 Task: Look for products in the category "Minerals" from Nuun only.
Action: Mouse pressed left at (24, 74)
Screenshot: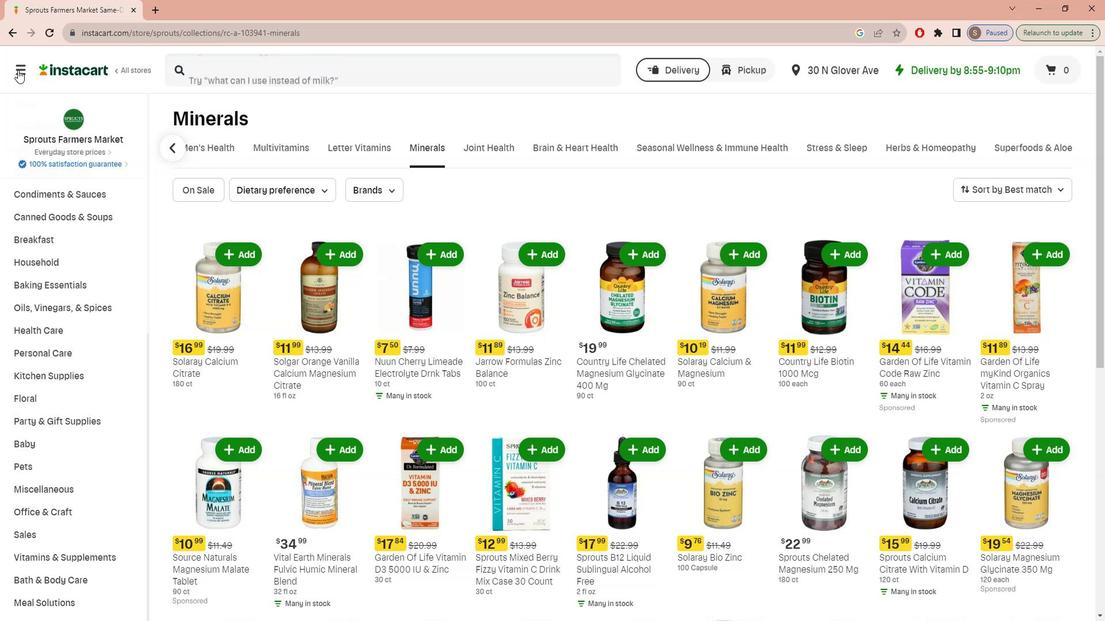 
Action: Mouse moved to (27, 150)
Screenshot: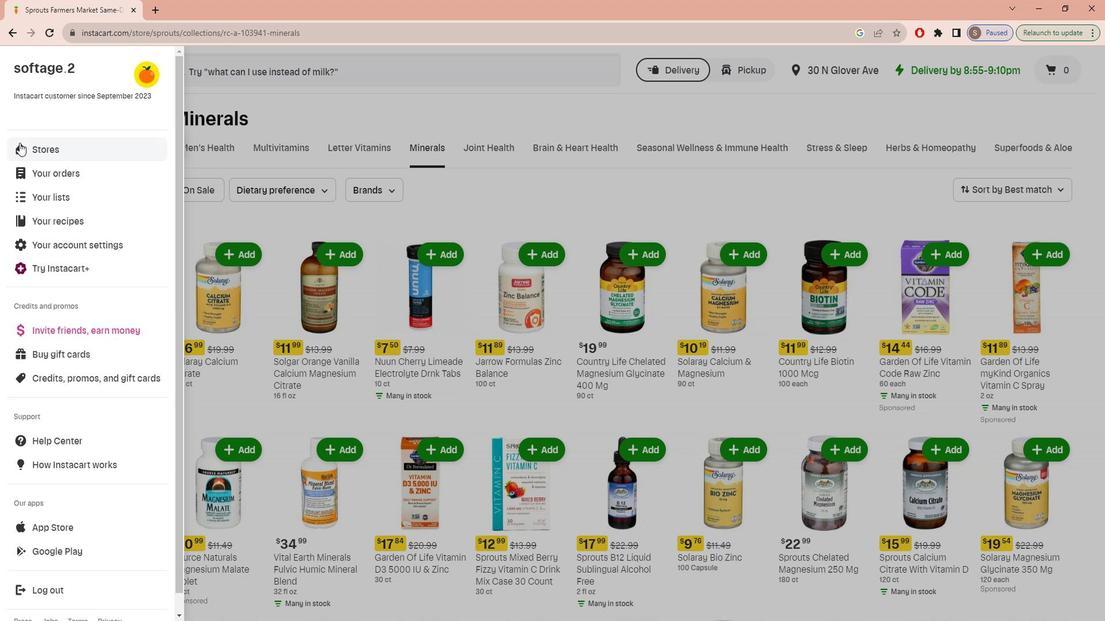 
Action: Mouse pressed left at (27, 150)
Screenshot: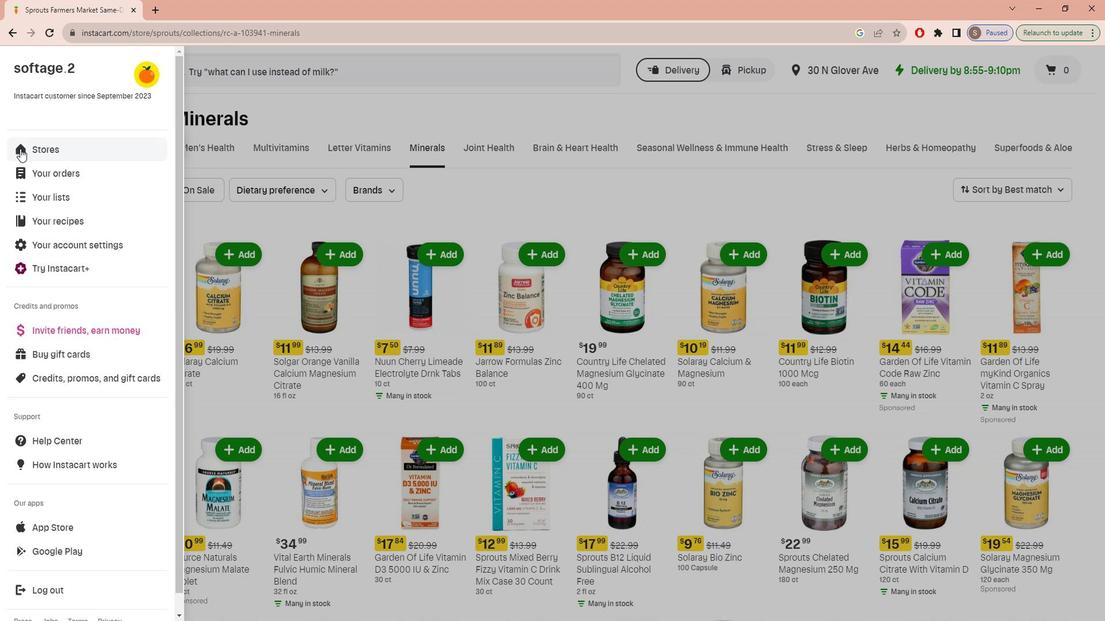 
Action: Mouse moved to (266, 121)
Screenshot: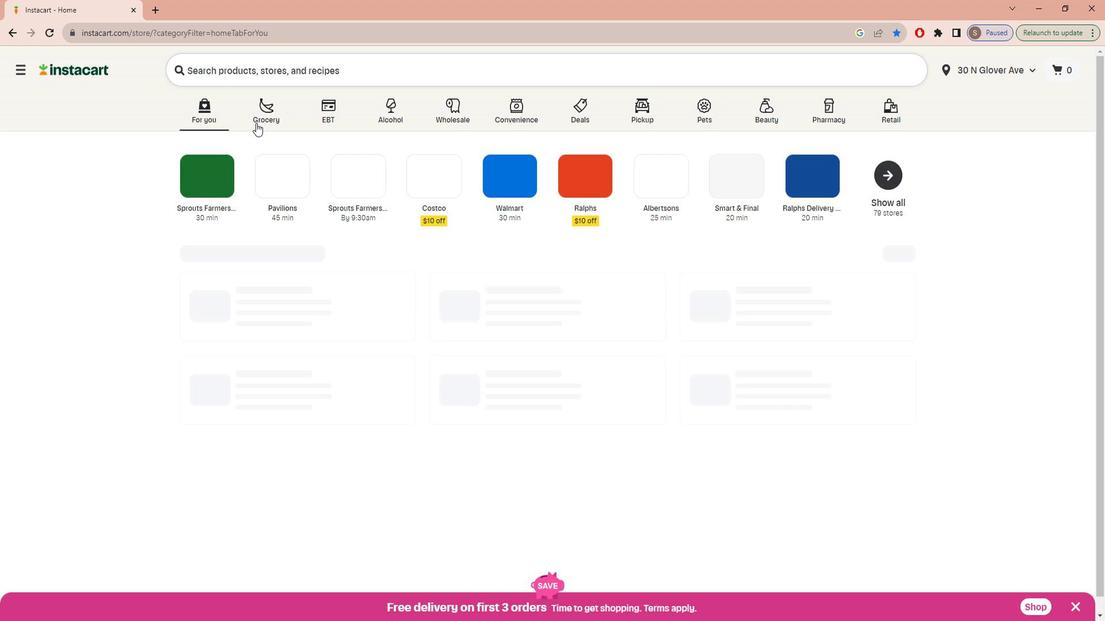 
Action: Mouse pressed left at (266, 121)
Screenshot: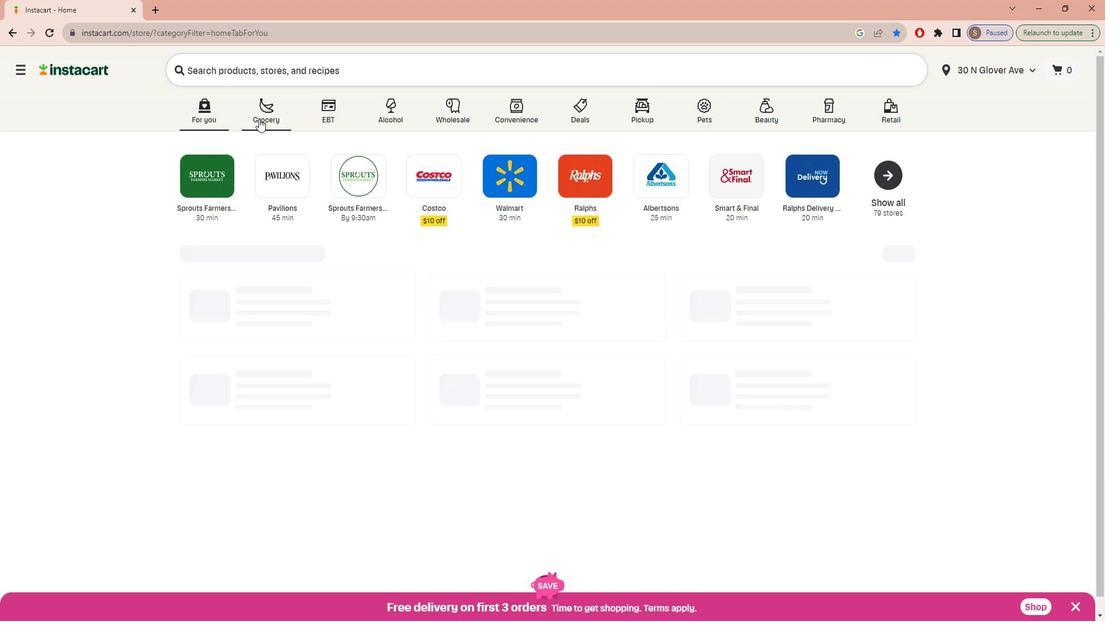 
Action: Mouse moved to (266, 333)
Screenshot: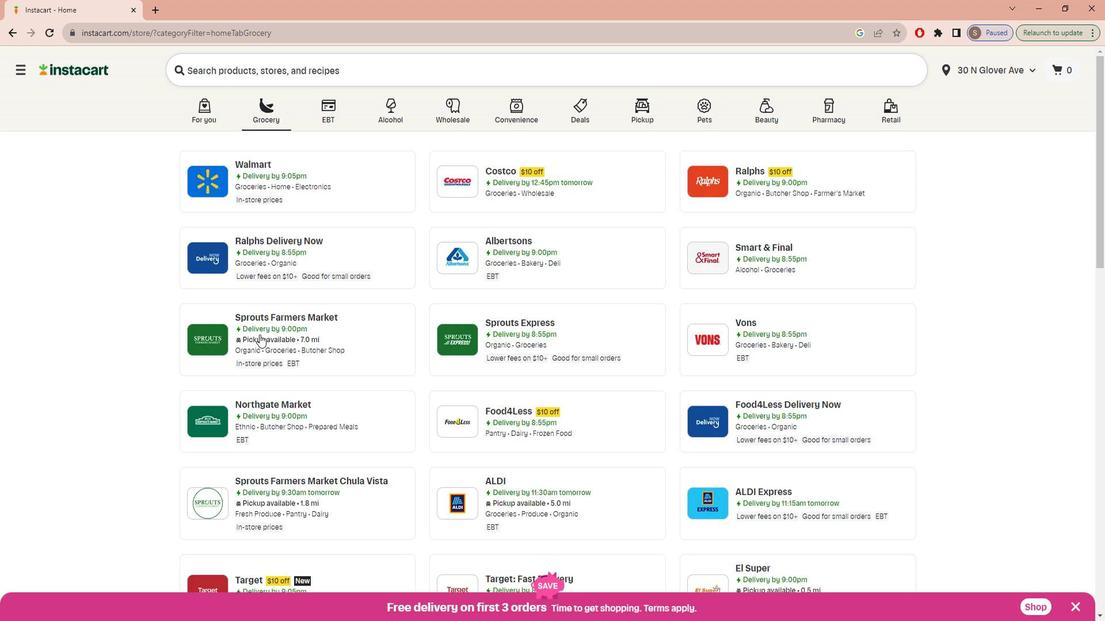 
Action: Mouse pressed left at (266, 333)
Screenshot: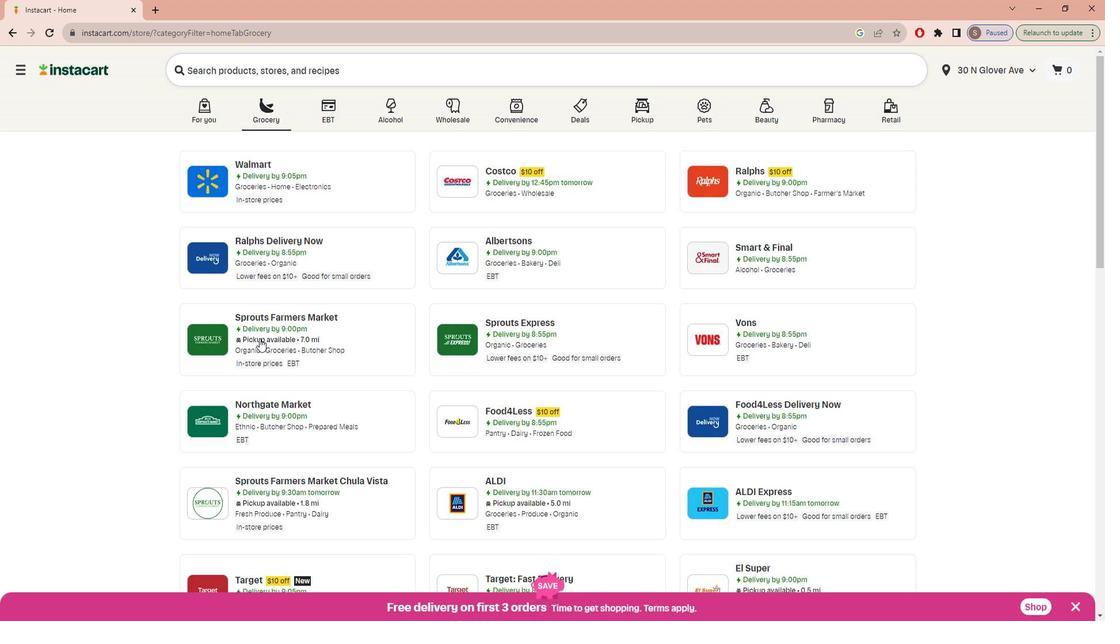 
Action: Mouse moved to (99, 461)
Screenshot: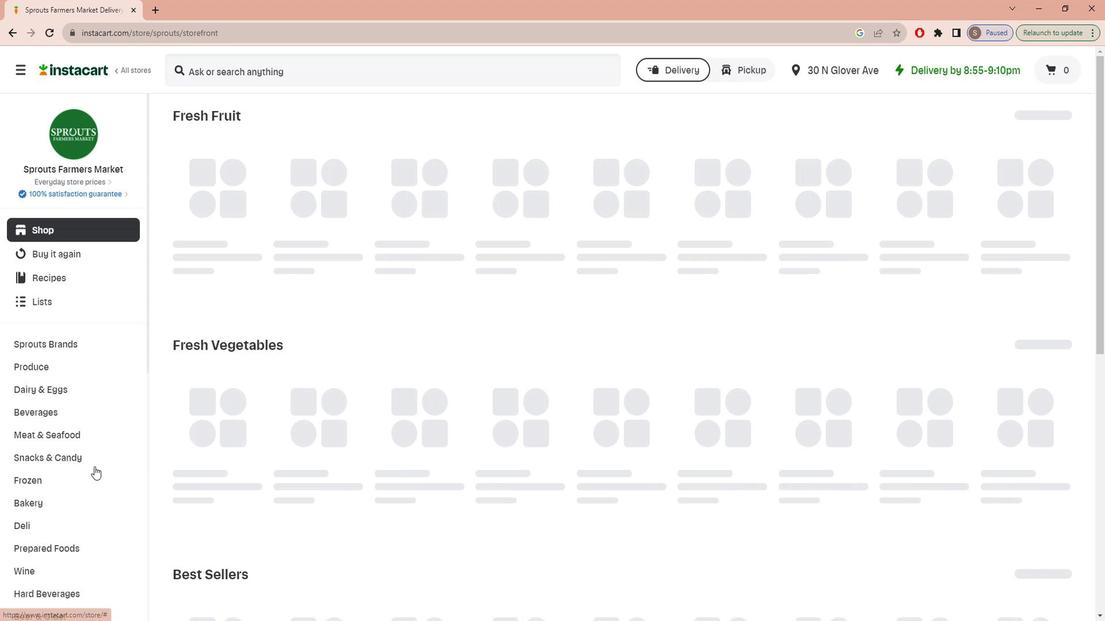 
Action: Mouse scrolled (99, 461) with delta (0, 0)
Screenshot: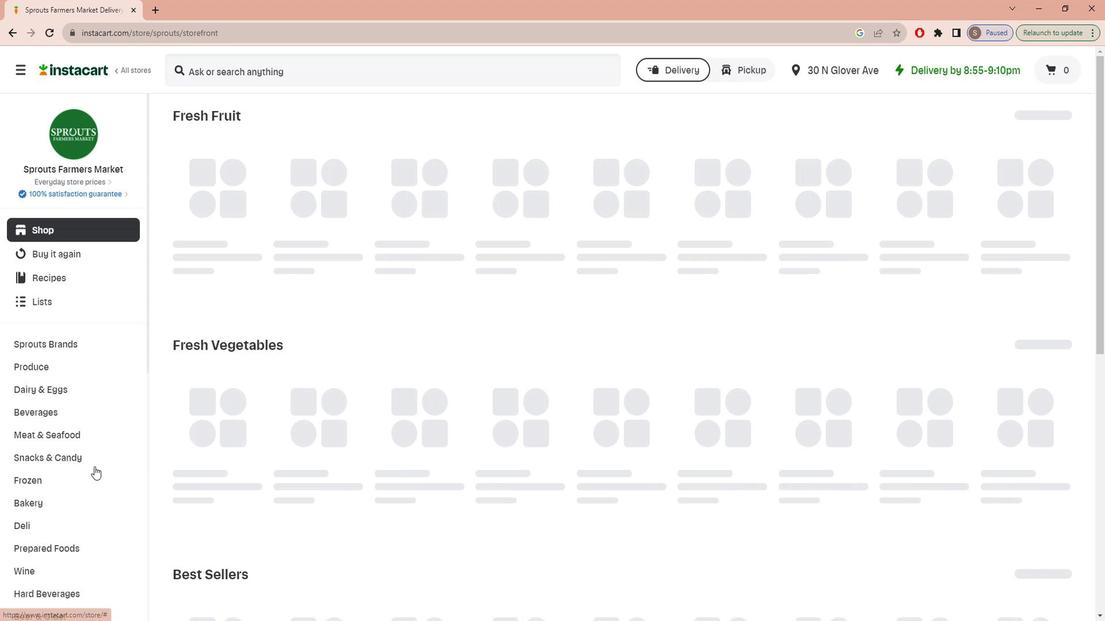
Action: Mouse moved to (97, 462)
Screenshot: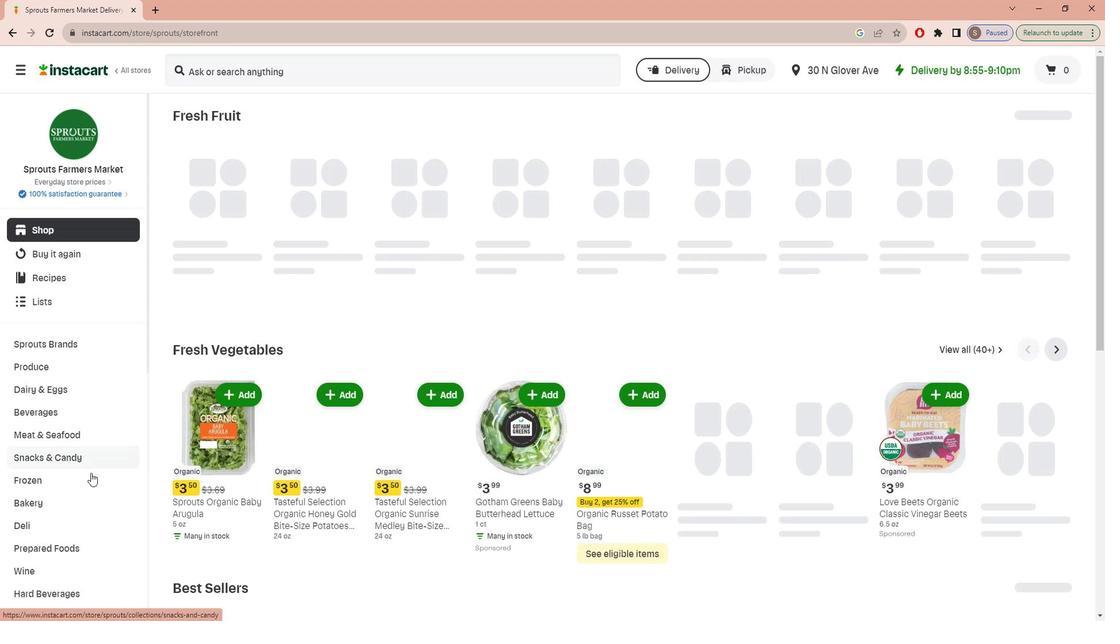 
Action: Mouse scrolled (97, 462) with delta (0, 0)
Screenshot: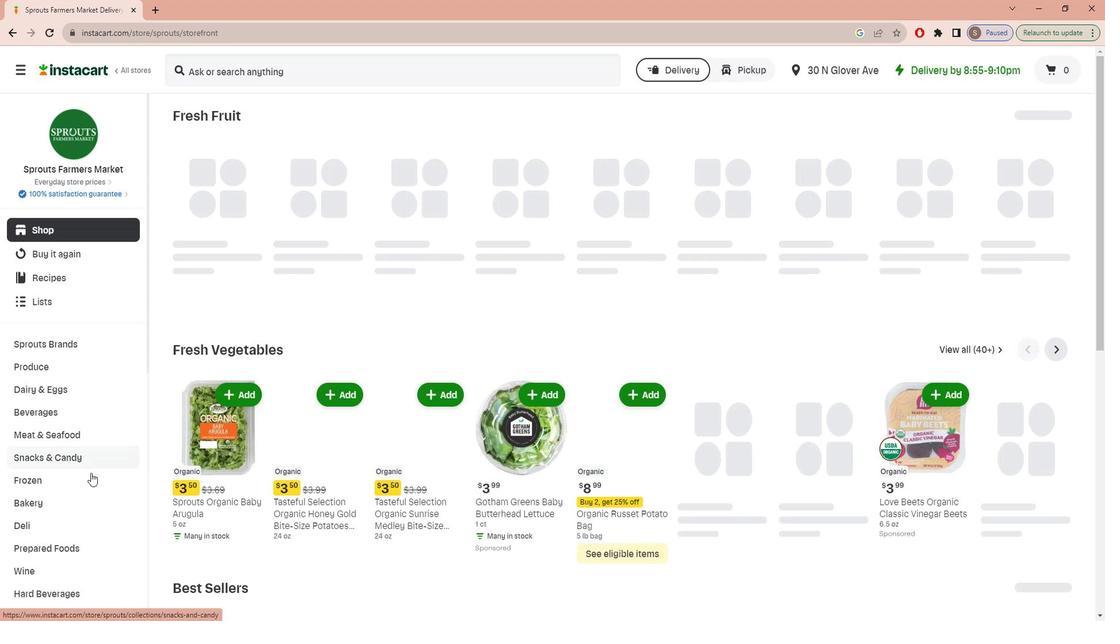 
Action: Mouse moved to (96, 464)
Screenshot: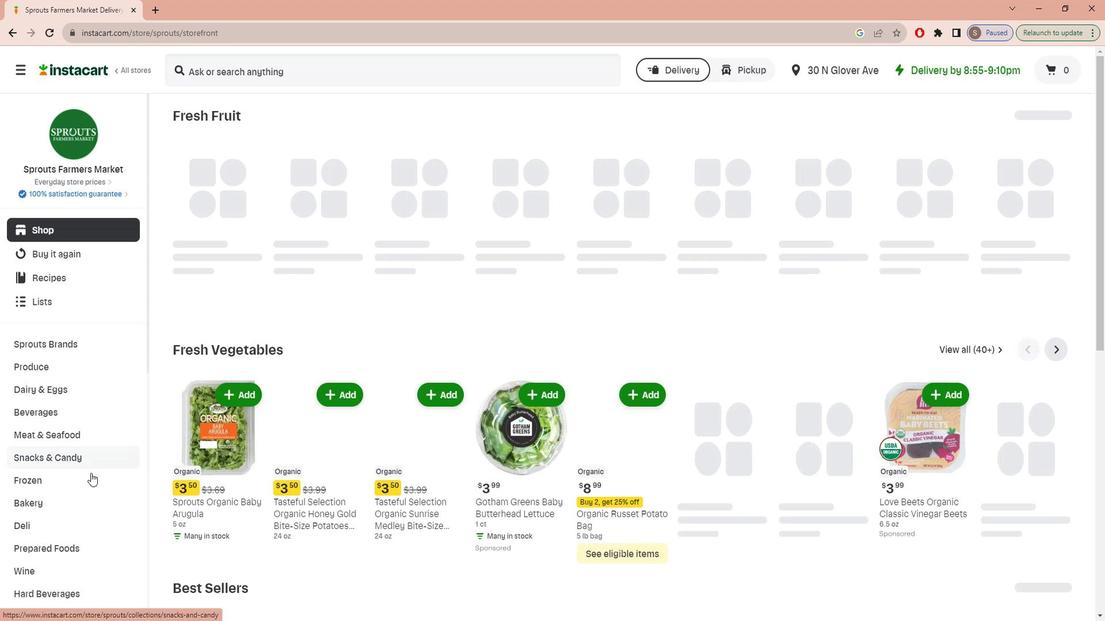 
Action: Mouse scrolled (96, 464) with delta (0, 0)
Screenshot: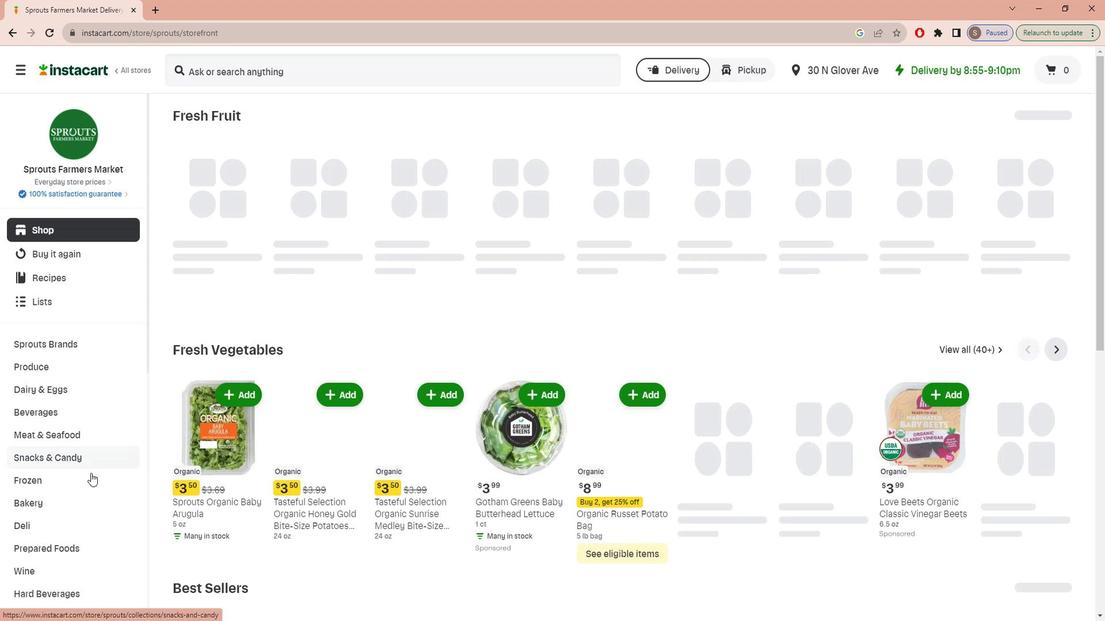 
Action: Mouse moved to (95, 465)
Screenshot: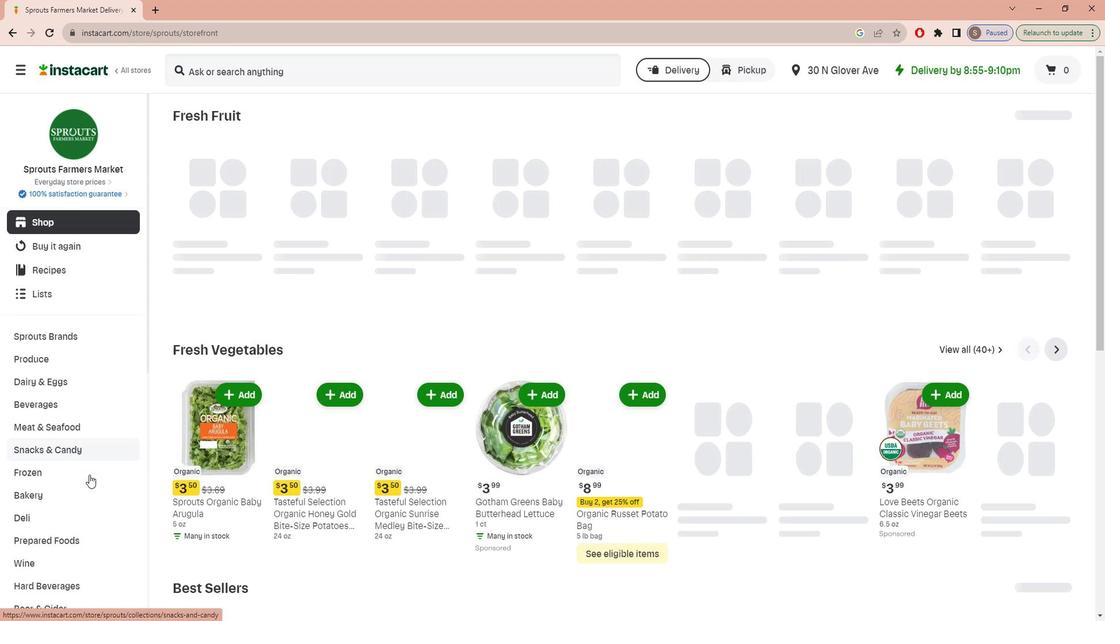 
Action: Mouse scrolled (95, 465) with delta (0, 0)
Screenshot: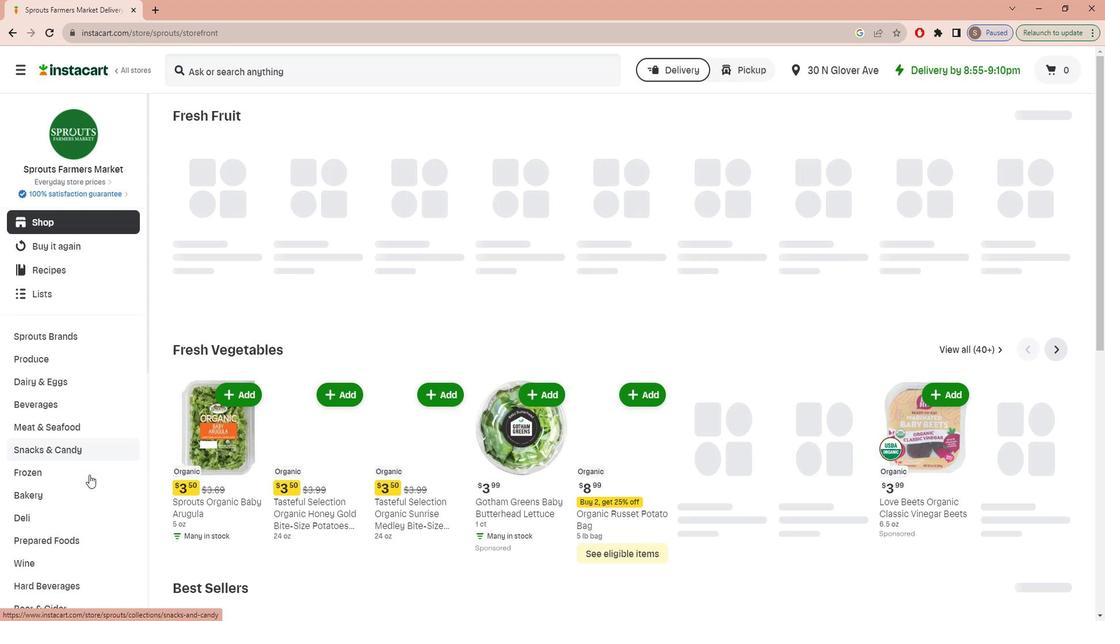 
Action: Mouse moved to (88, 488)
Screenshot: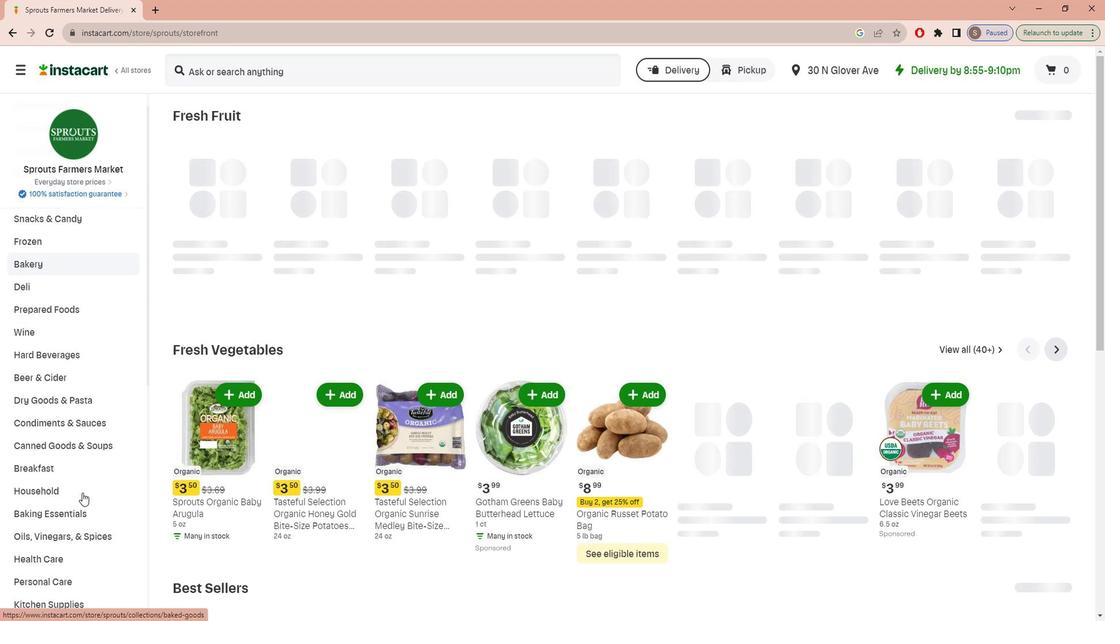 
Action: Mouse scrolled (88, 487) with delta (0, 0)
Screenshot: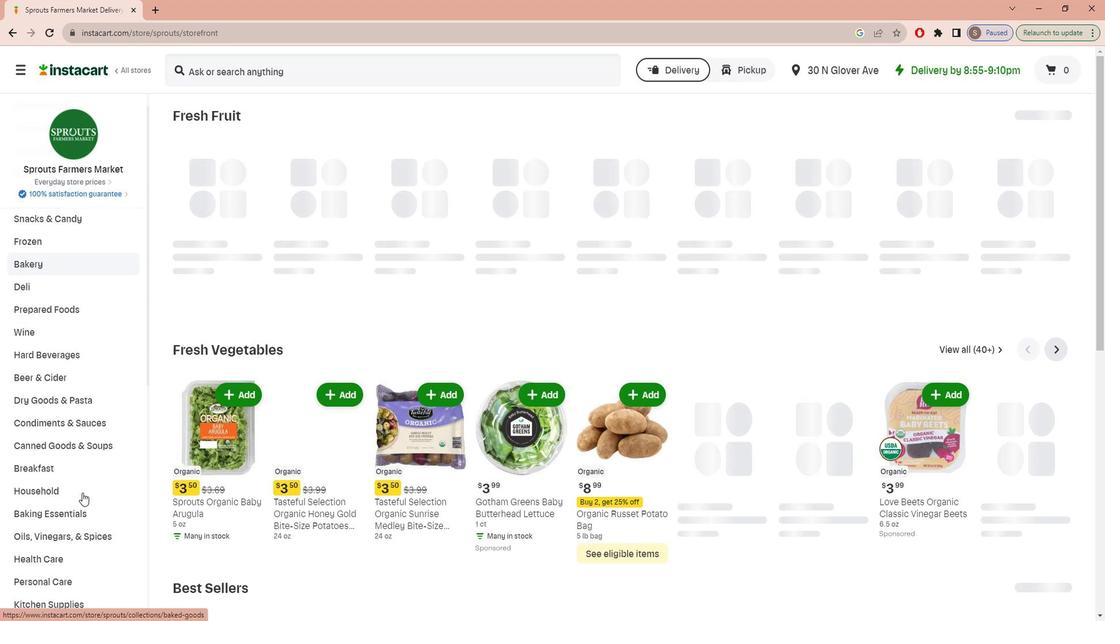 
Action: Mouse moved to (88, 488)
Screenshot: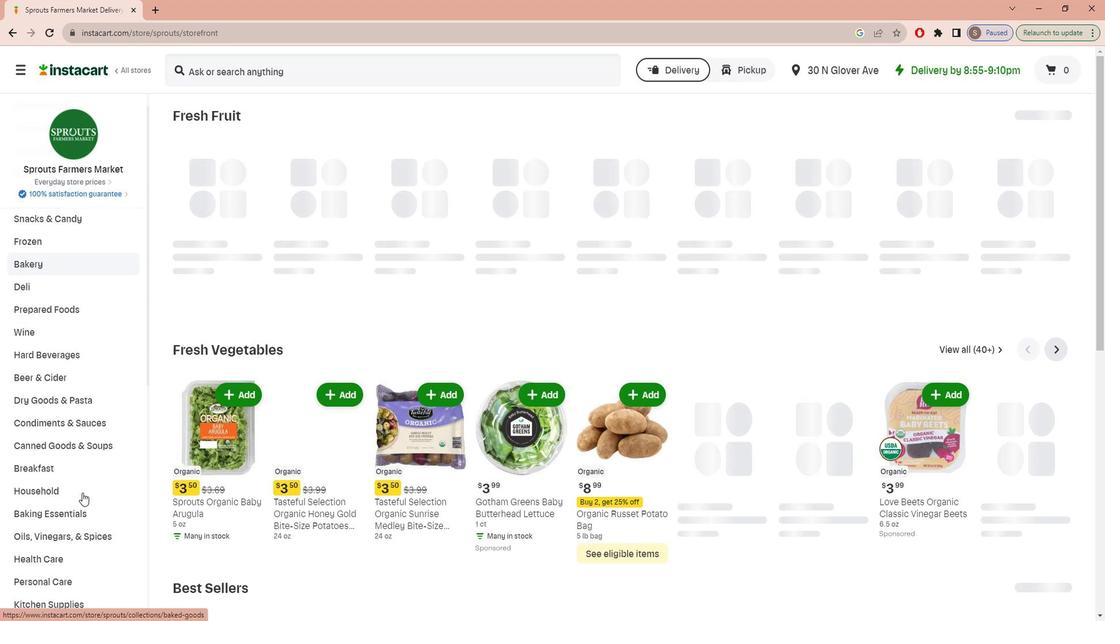 
Action: Mouse scrolled (88, 488) with delta (0, 0)
Screenshot: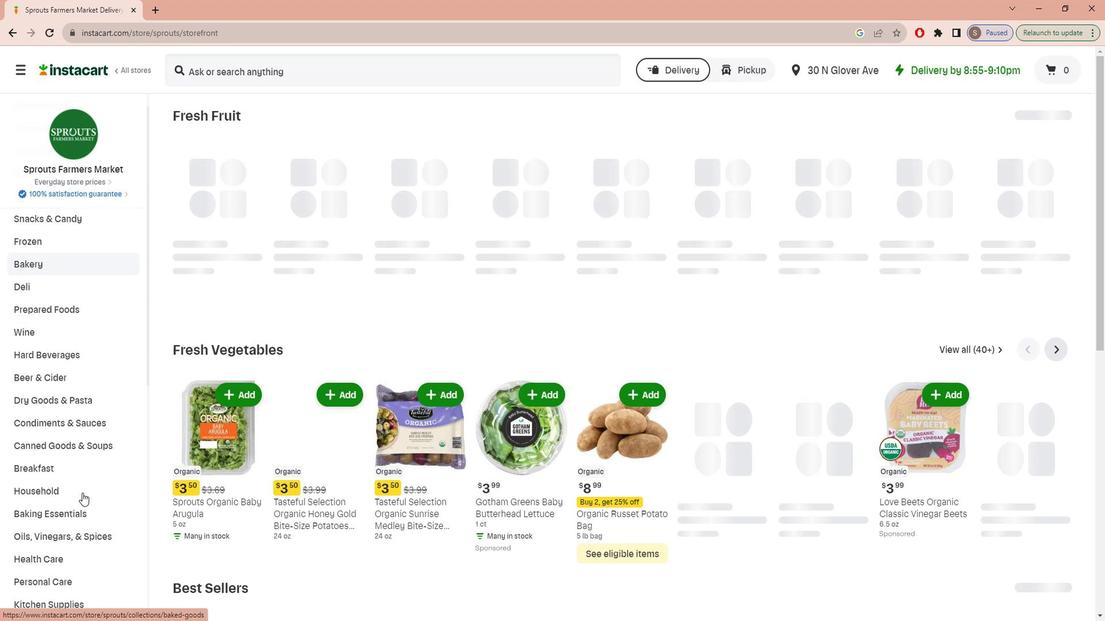 
Action: Mouse scrolled (88, 488) with delta (0, 0)
Screenshot: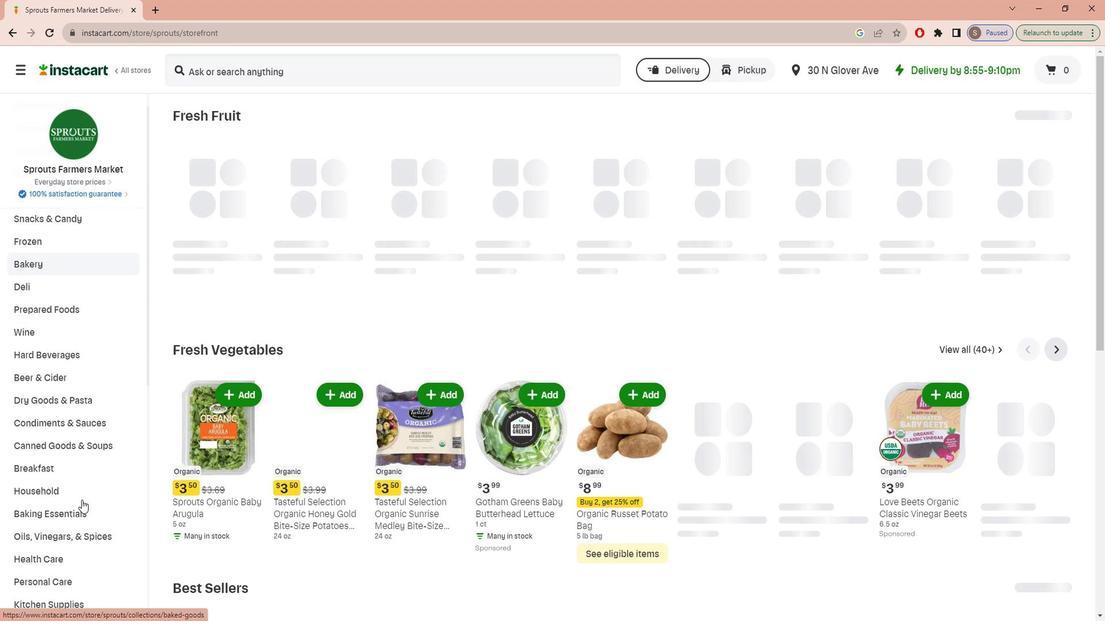 
Action: Mouse moved to (76, 526)
Screenshot: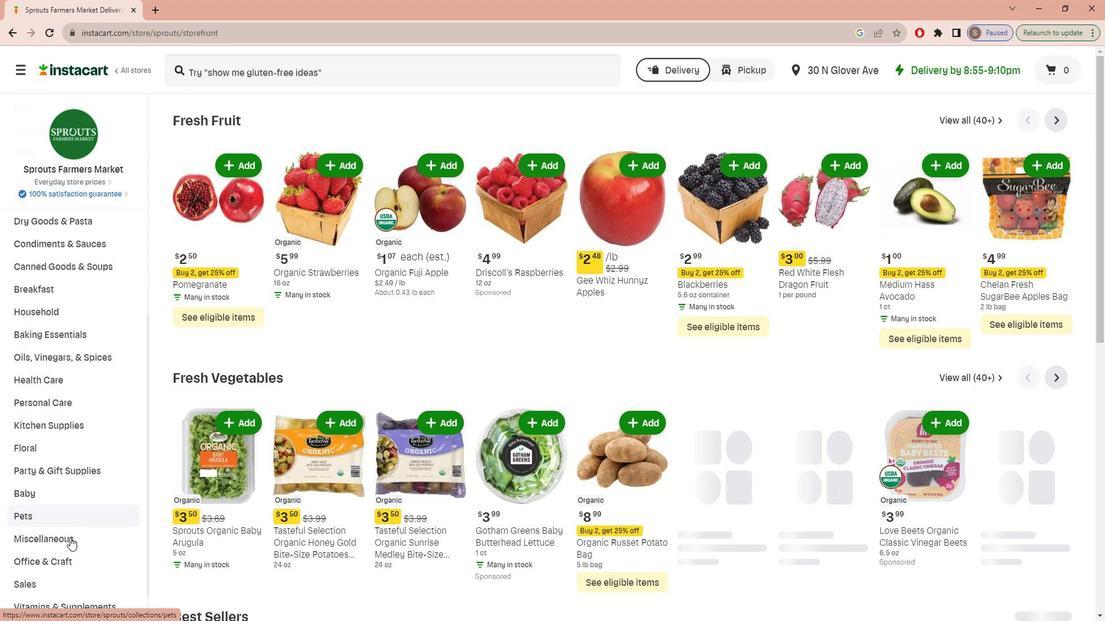 
Action: Mouse scrolled (76, 526) with delta (0, 0)
Screenshot: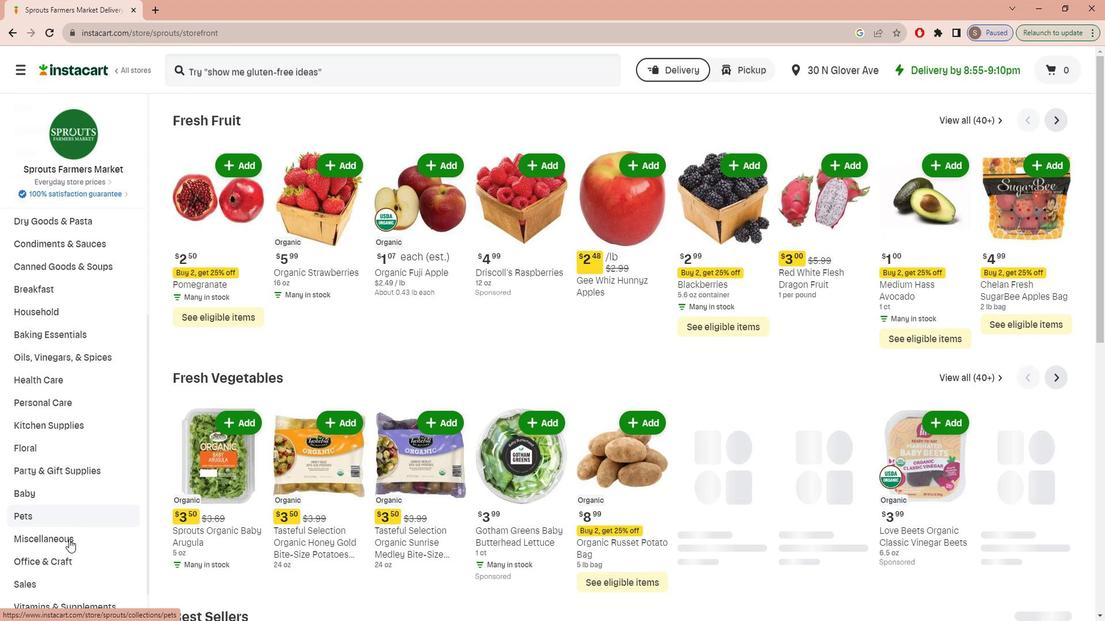 
Action: Mouse scrolled (76, 526) with delta (0, 0)
Screenshot: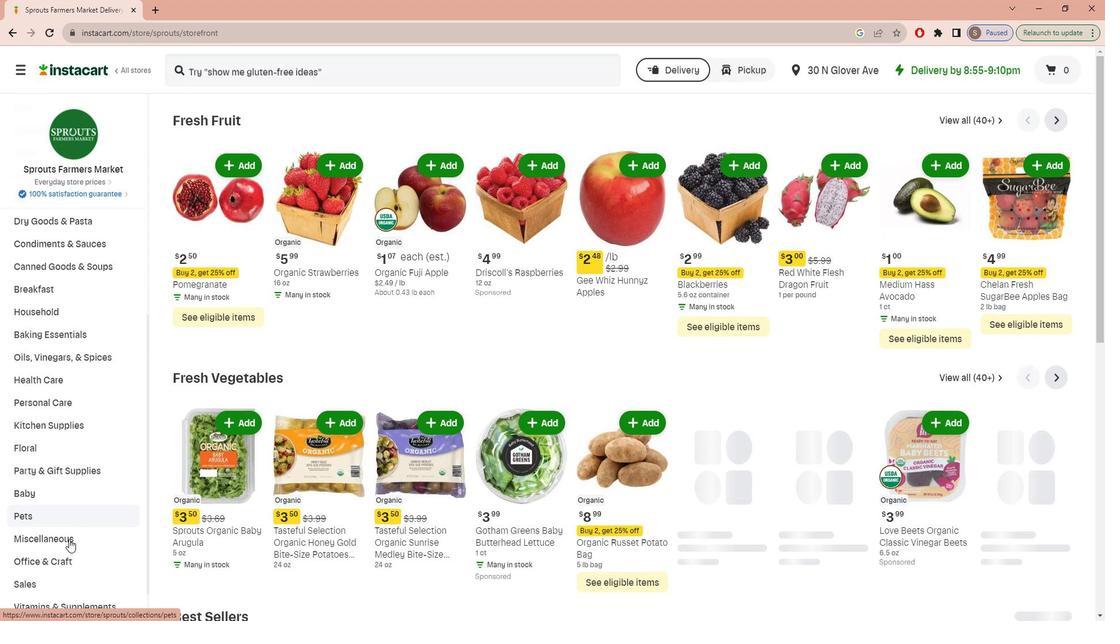 
Action: Mouse moved to (80, 540)
Screenshot: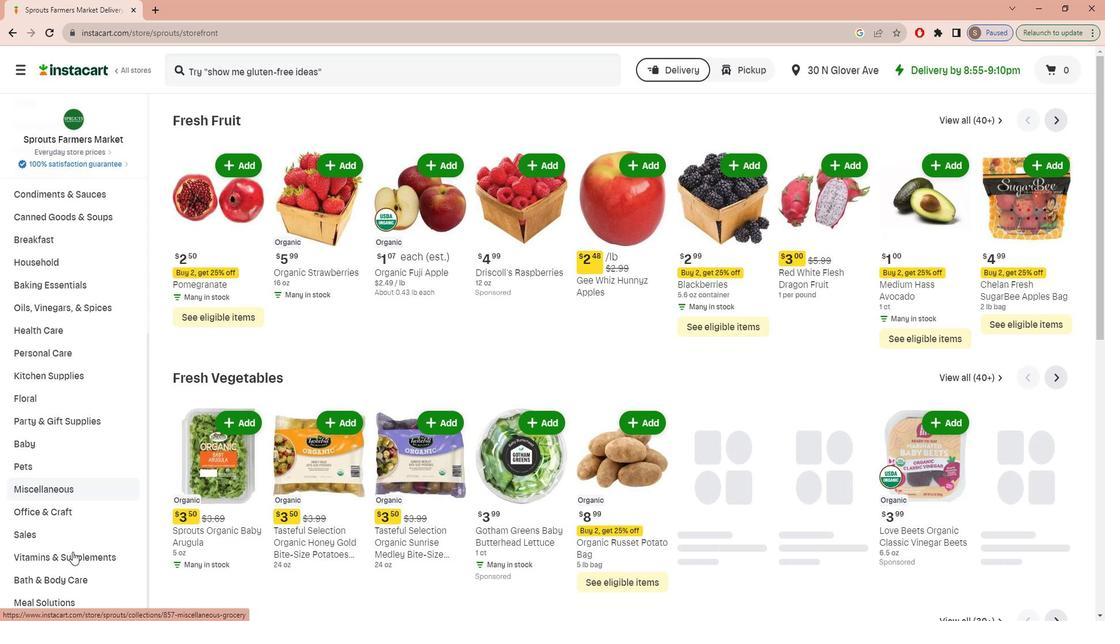 
Action: Mouse pressed left at (80, 540)
Screenshot: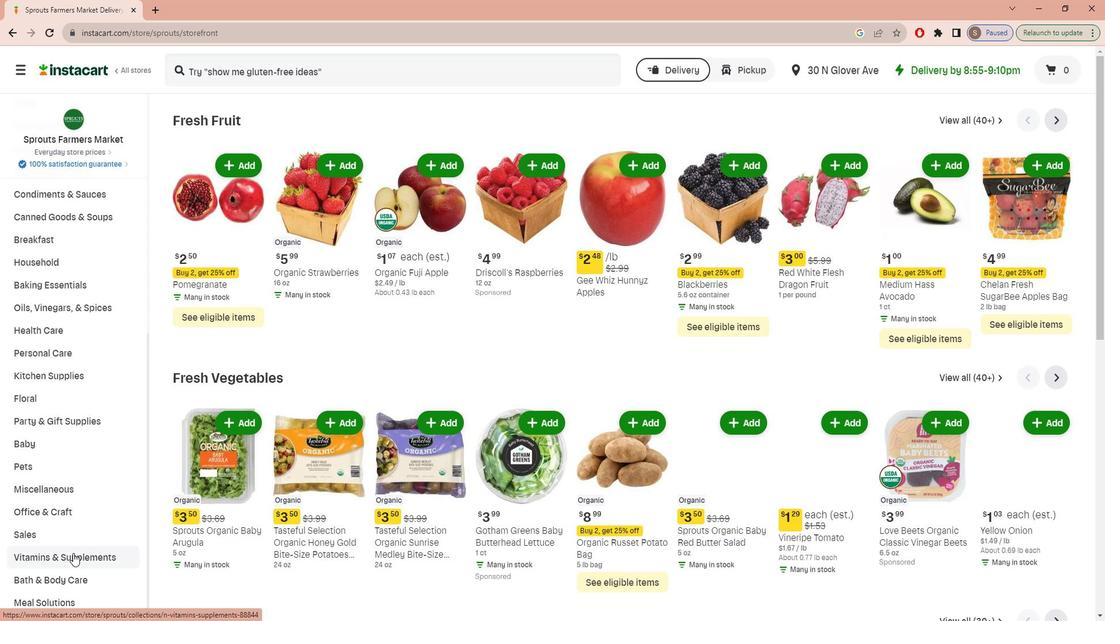 
Action: Mouse moved to (1082, 147)
Screenshot: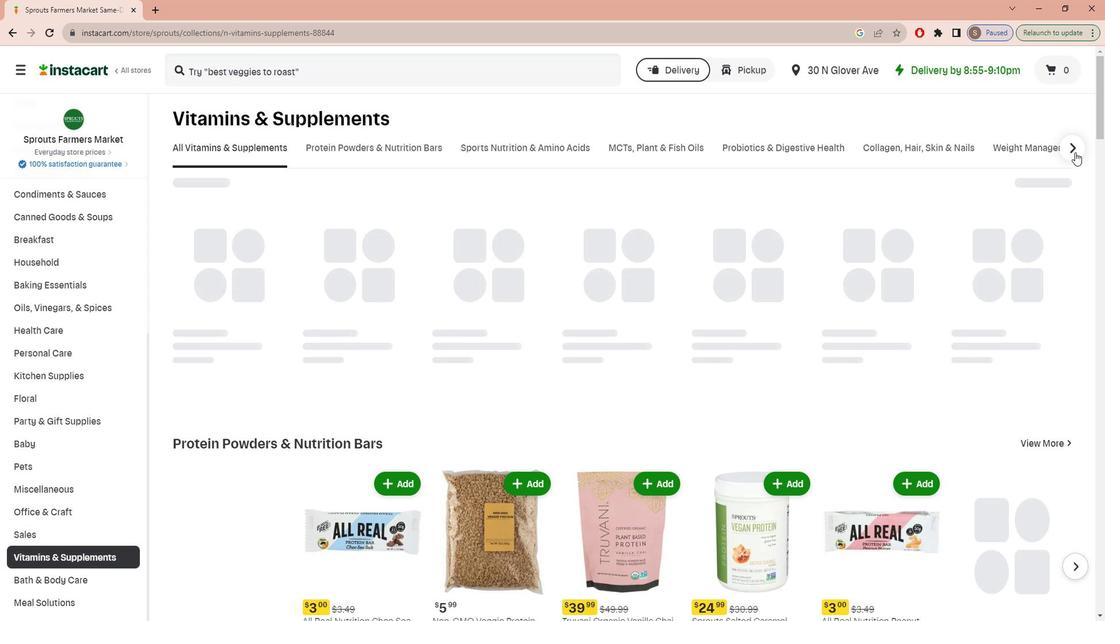
Action: Mouse pressed left at (1082, 147)
Screenshot: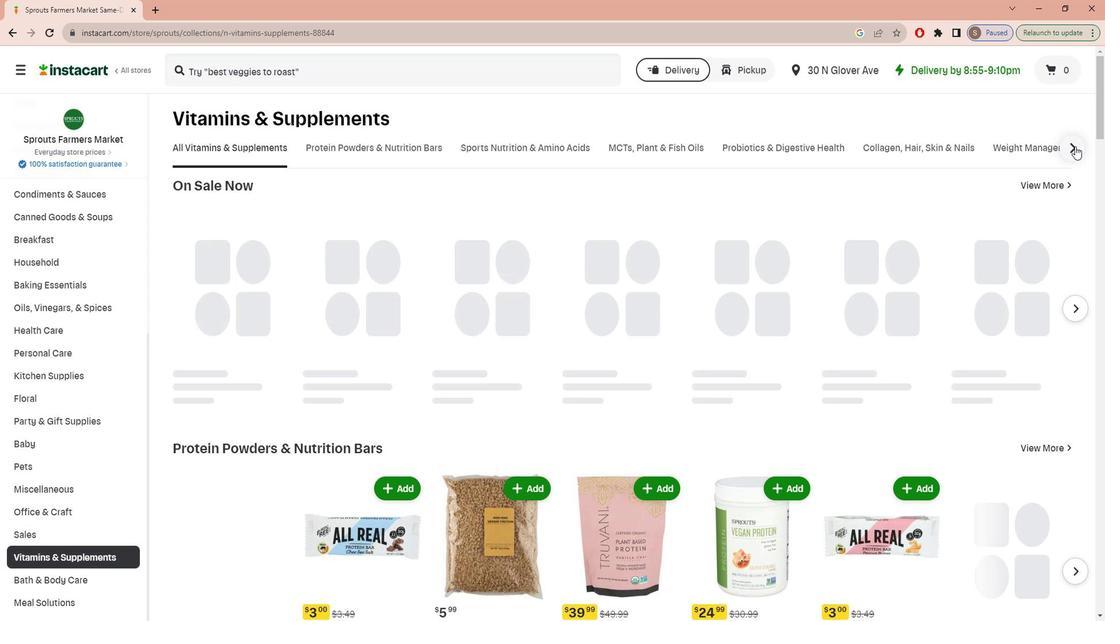 
Action: Mouse moved to (795, 145)
Screenshot: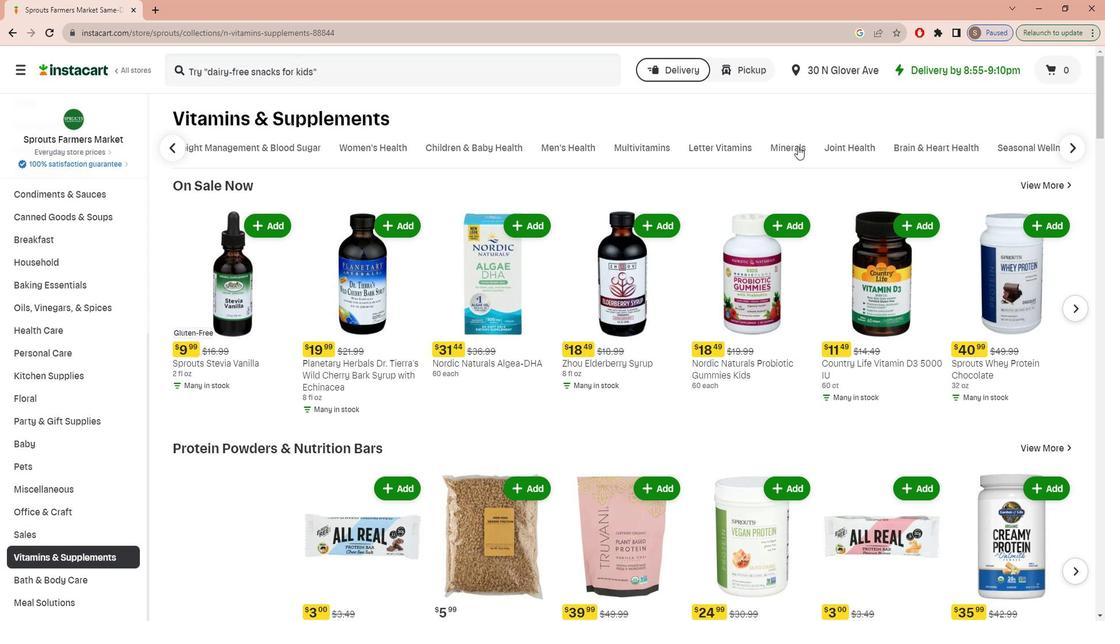 
Action: Mouse pressed left at (795, 145)
Screenshot: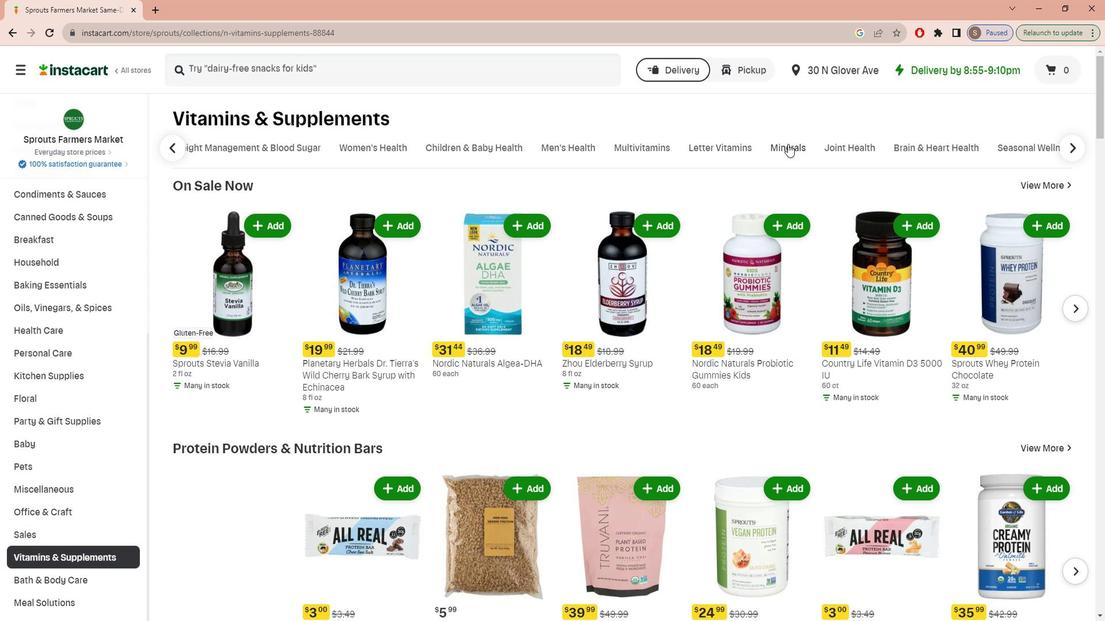 
Action: Mouse moved to (374, 191)
Screenshot: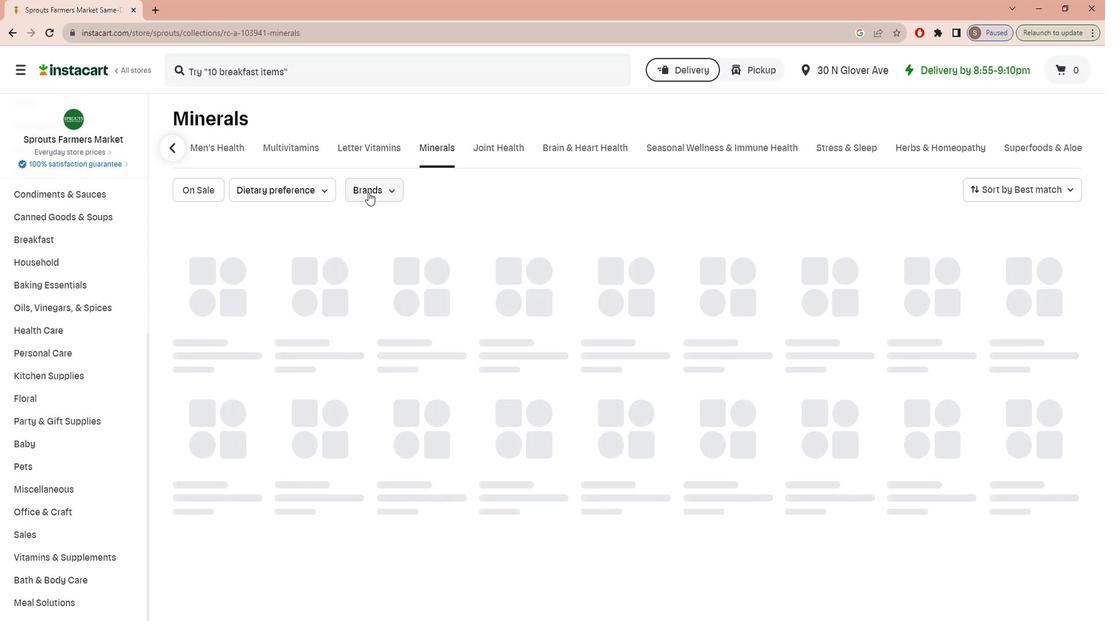 
Action: Mouse pressed left at (374, 191)
Screenshot: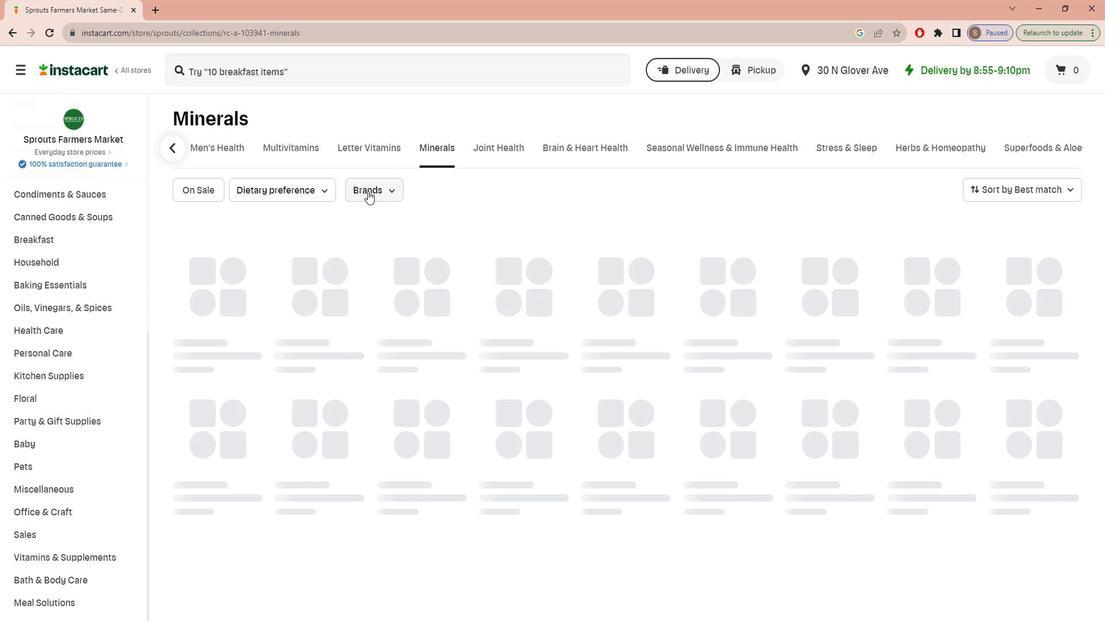 
Action: Mouse moved to (386, 282)
Screenshot: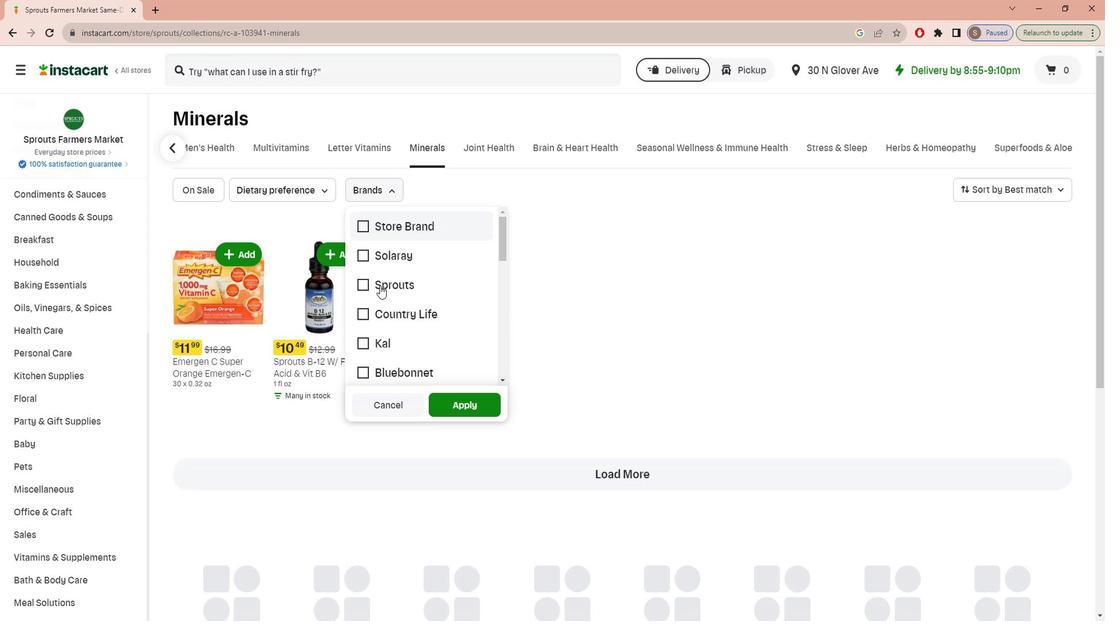 
Action: Mouse scrolled (386, 282) with delta (0, 0)
Screenshot: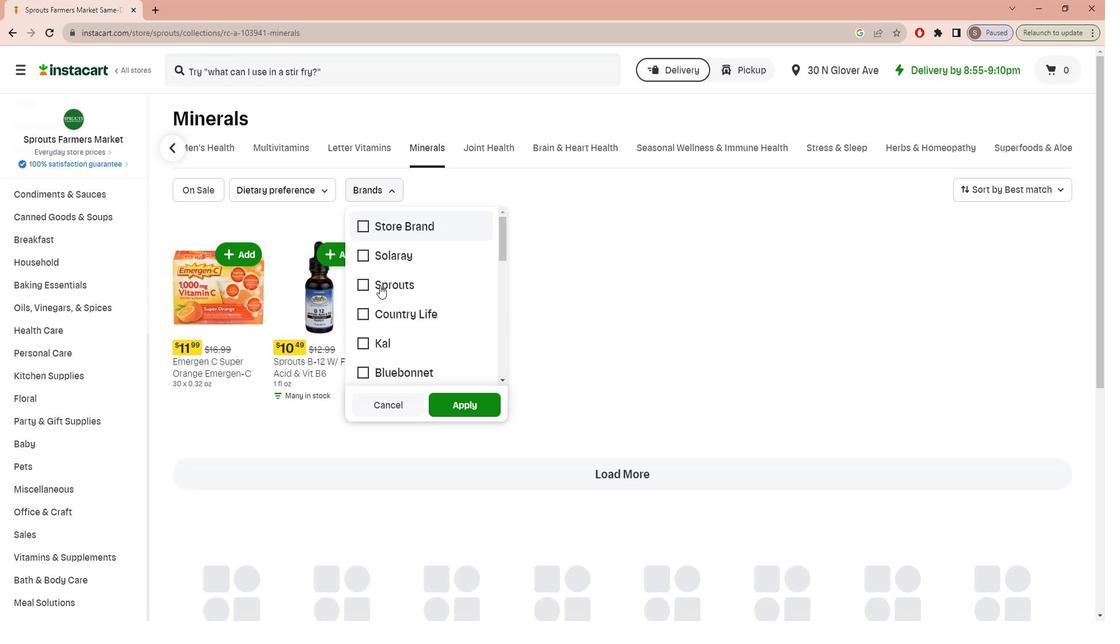 
Action: Mouse moved to (386, 283)
Screenshot: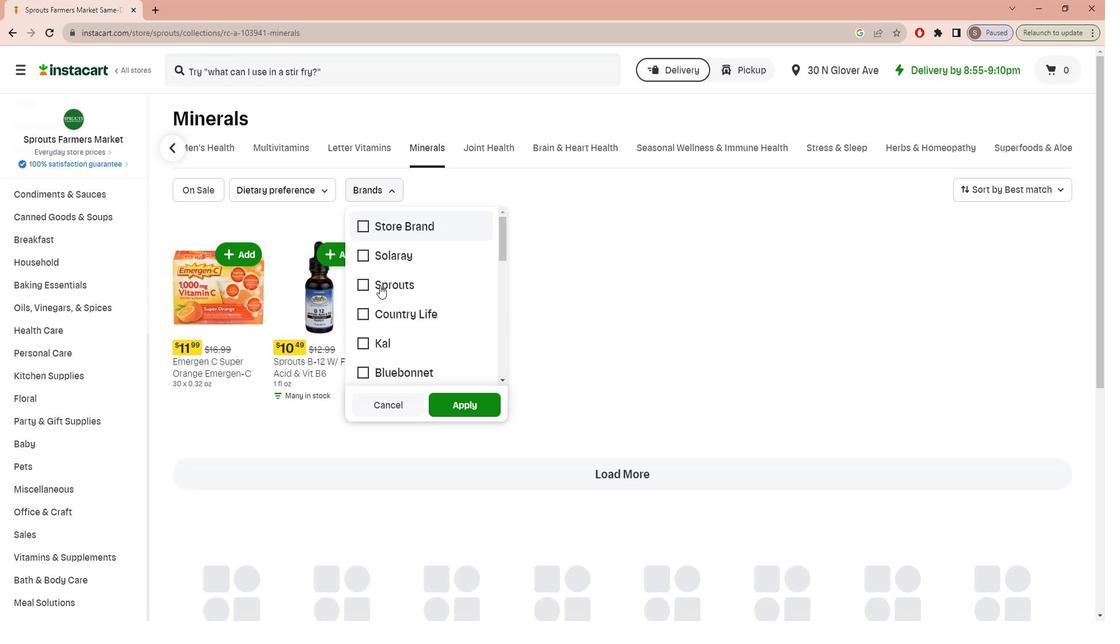 
Action: Mouse scrolled (386, 283) with delta (0, 0)
Screenshot: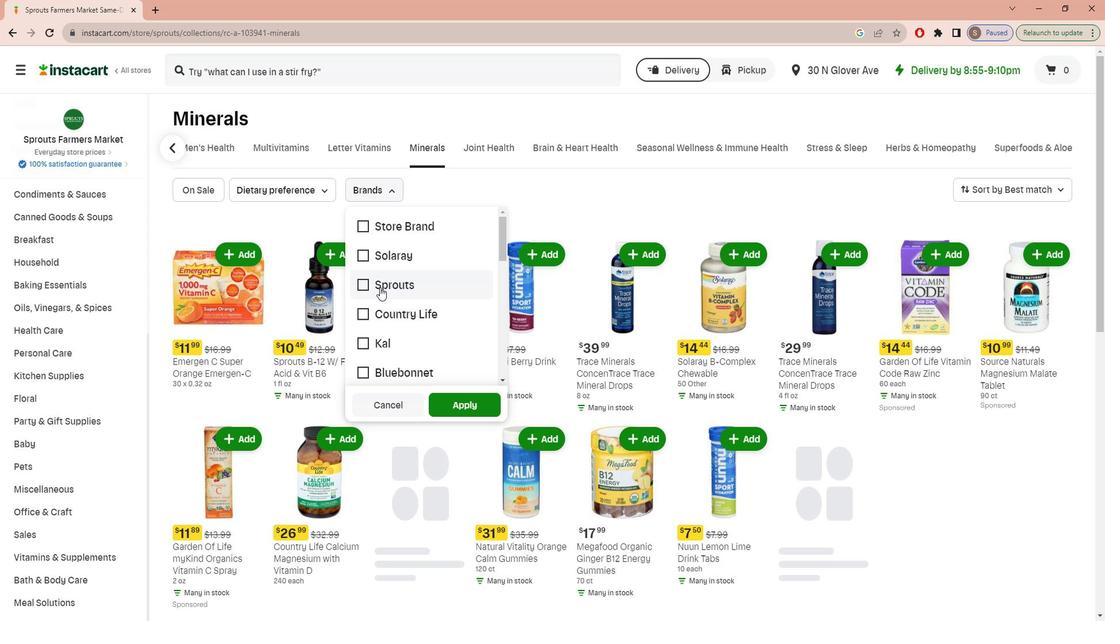 
Action: Mouse moved to (388, 285)
Screenshot: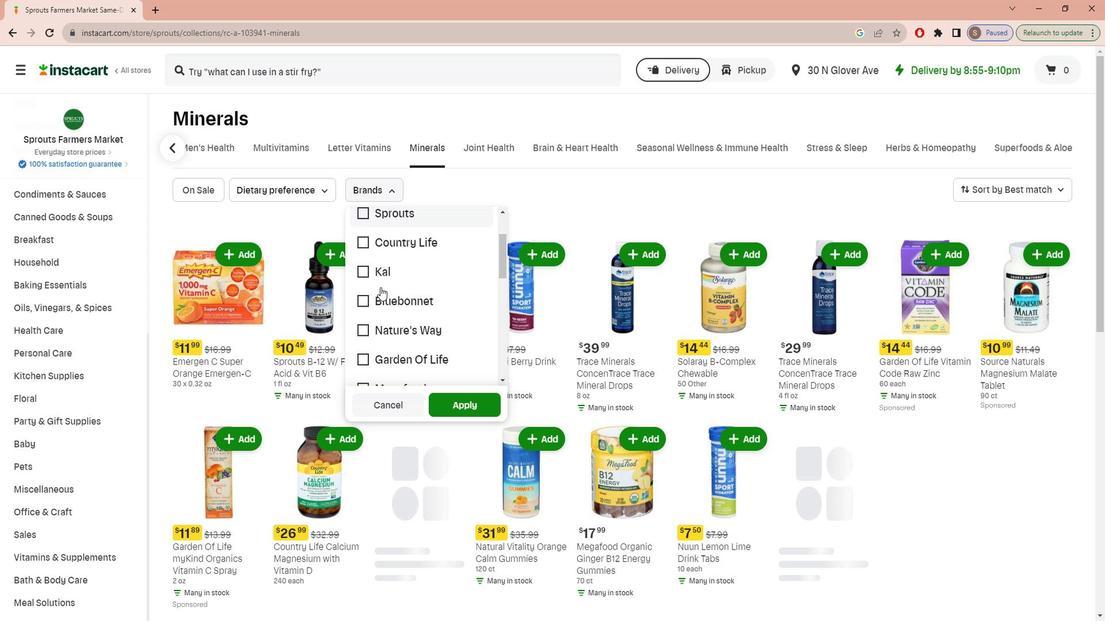 
Action: Mouse scrolled (388, 284) with delta (0, 0)
Screenshot: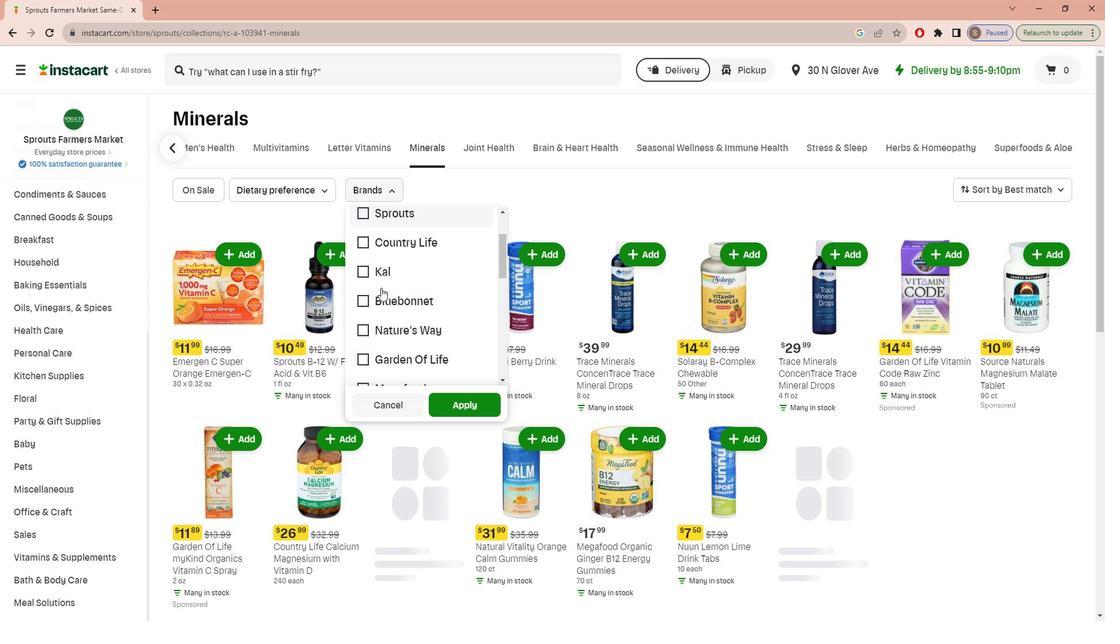 
Action: Mouse moved to (389, 285)
Screenshot: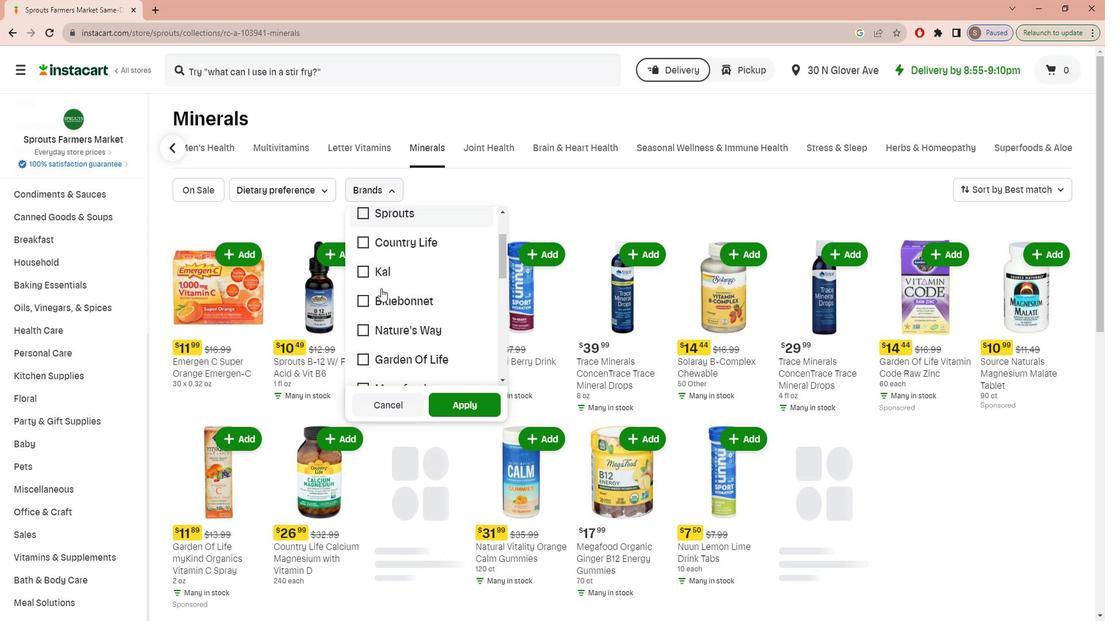 
Action: Mouse scrolled (389, 284) with delta (0, 0)
Screenshot: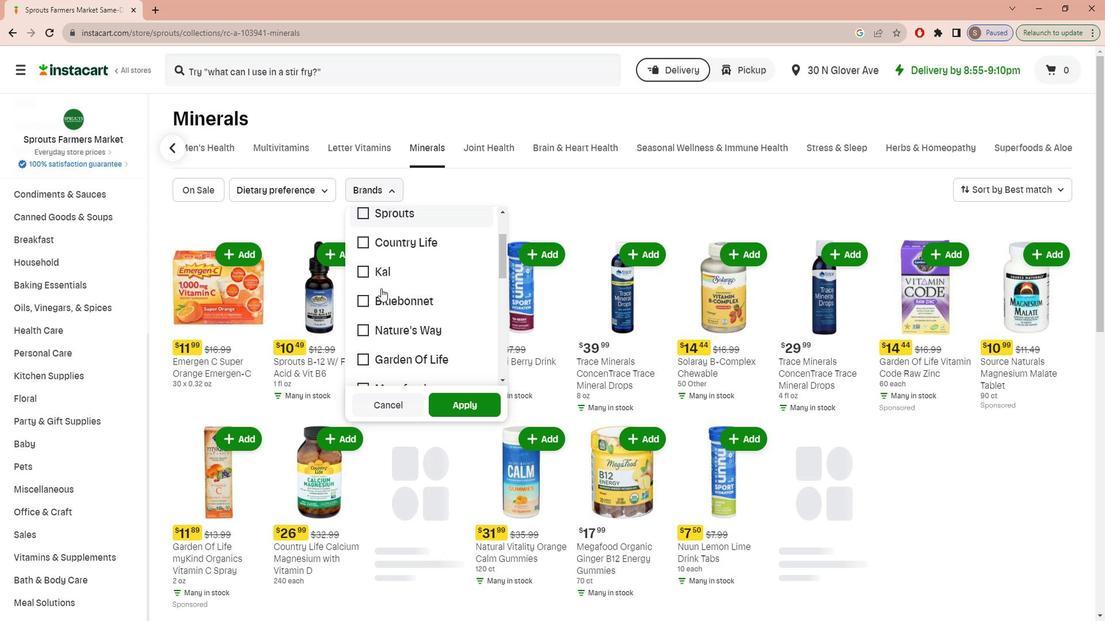 
Action: Mouse moved to (392, 286)
Screenshot: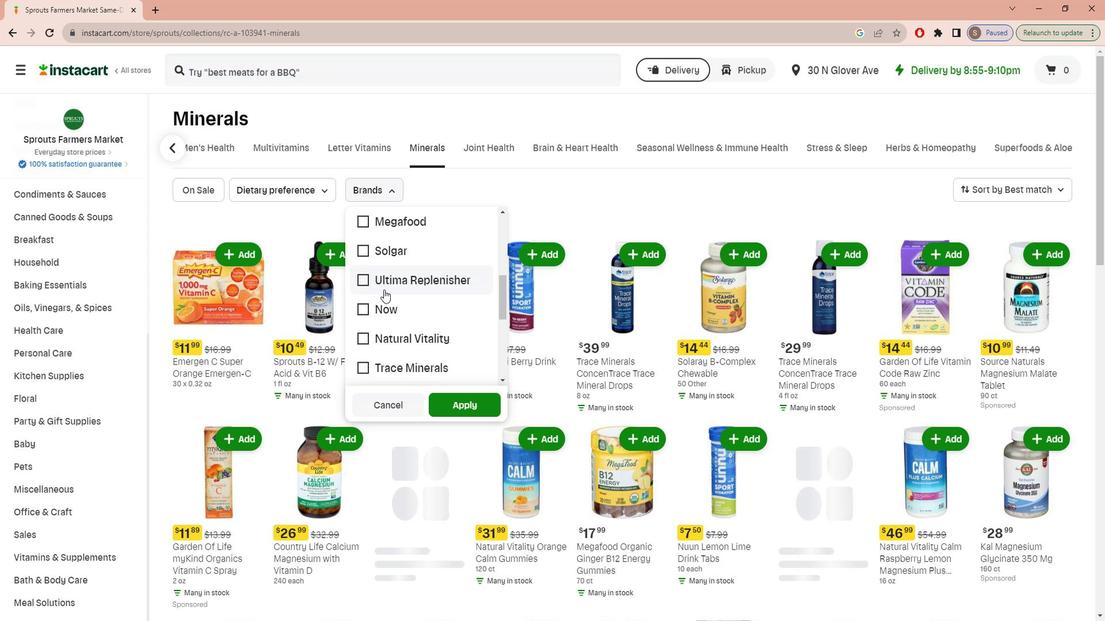 
Action: Mouse scrolled (392, 285) with delta (0, 0)
Screenshot: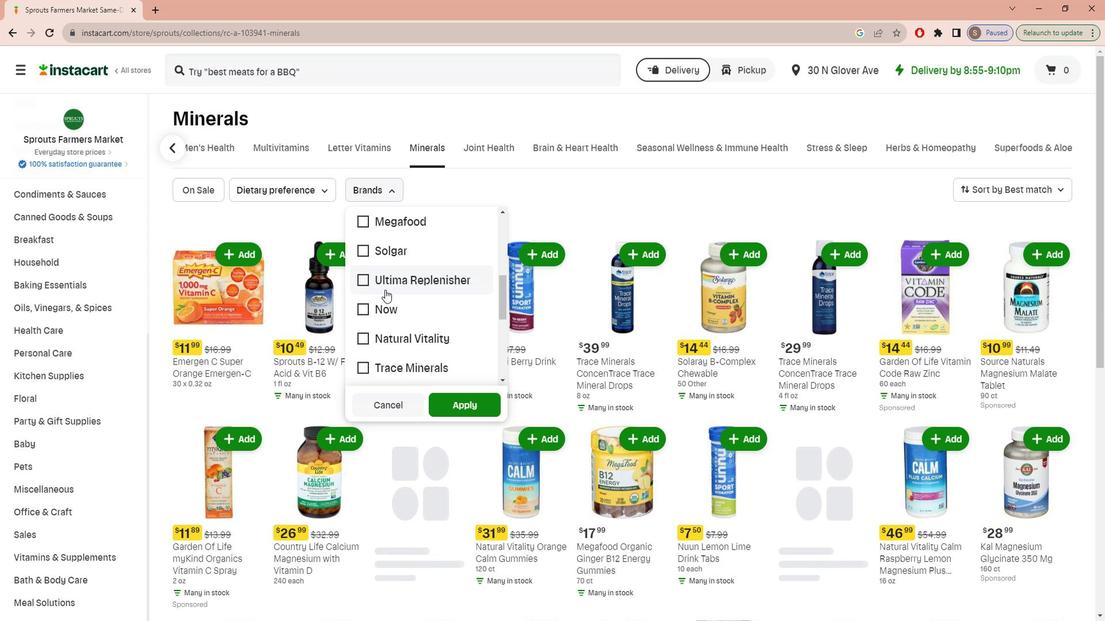 
Action: Mouse scrolled (392, 285) with delta (0, 0)
Screenshot: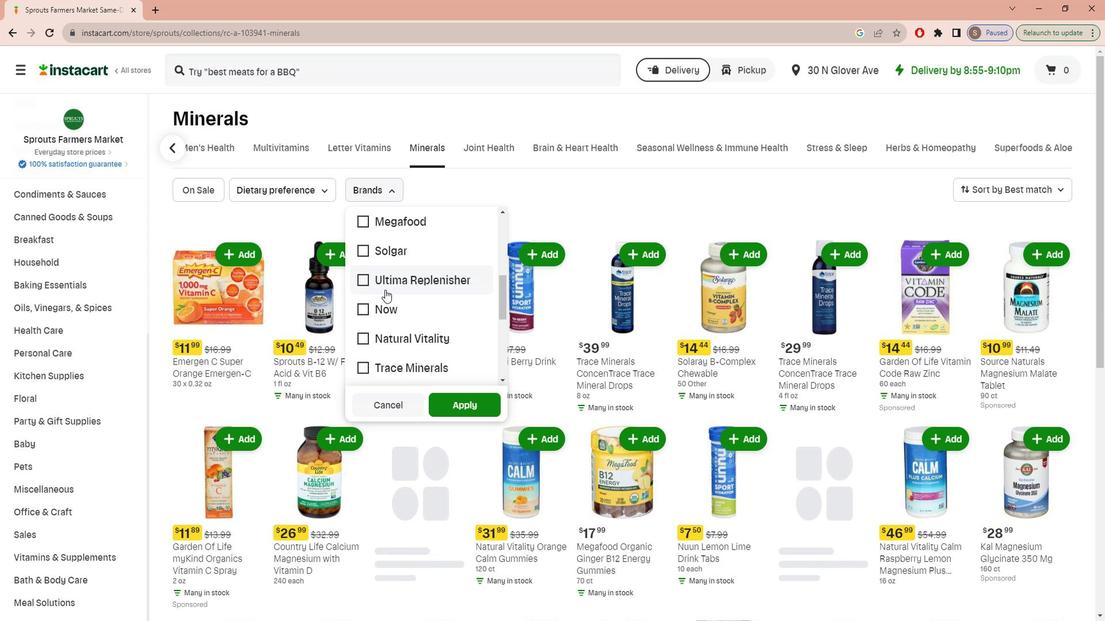 
Action: Mouse moved to (393, 286)
Screenshot: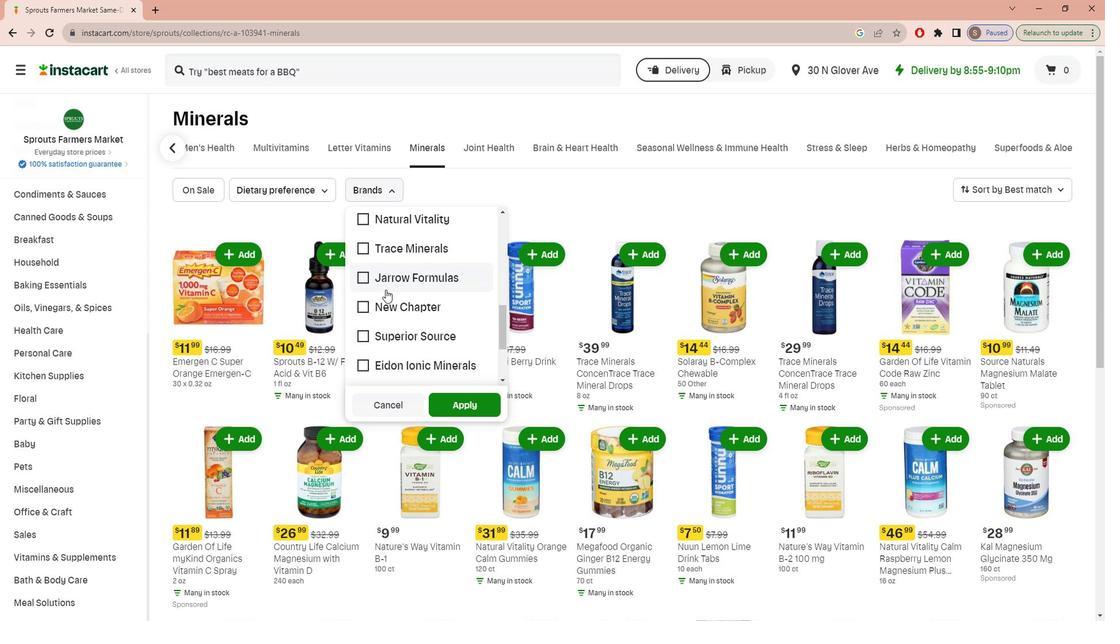 
Action: Mouse scrolled (393, 286) with delta (0, 0)
Screenshot: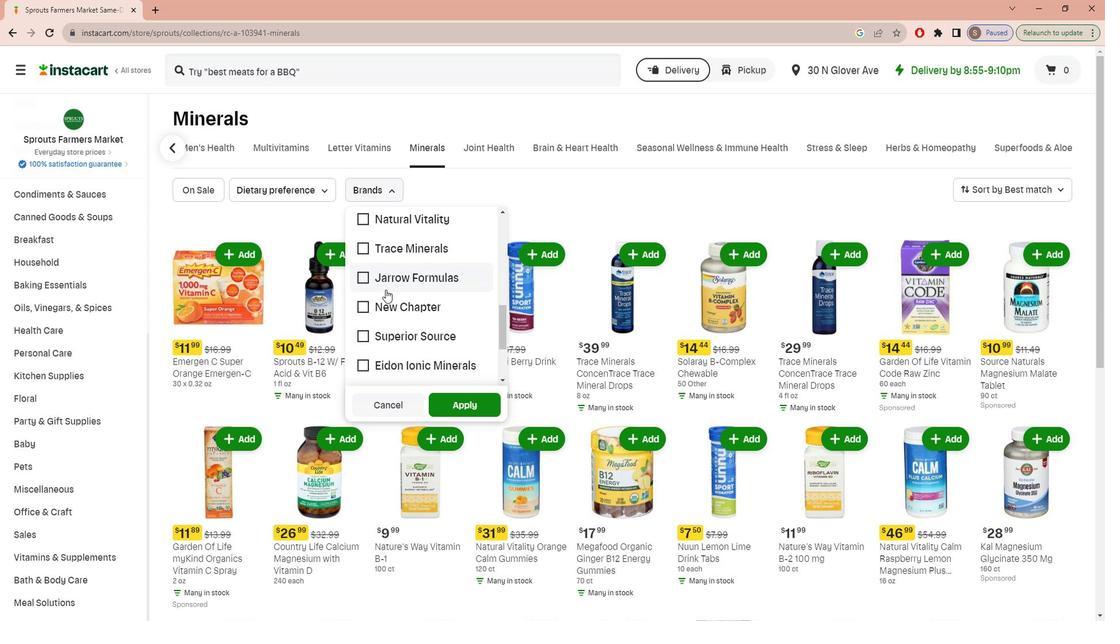 
Action: Mouse scrolled (393, 286) with delta (0, 0)
Screenshot: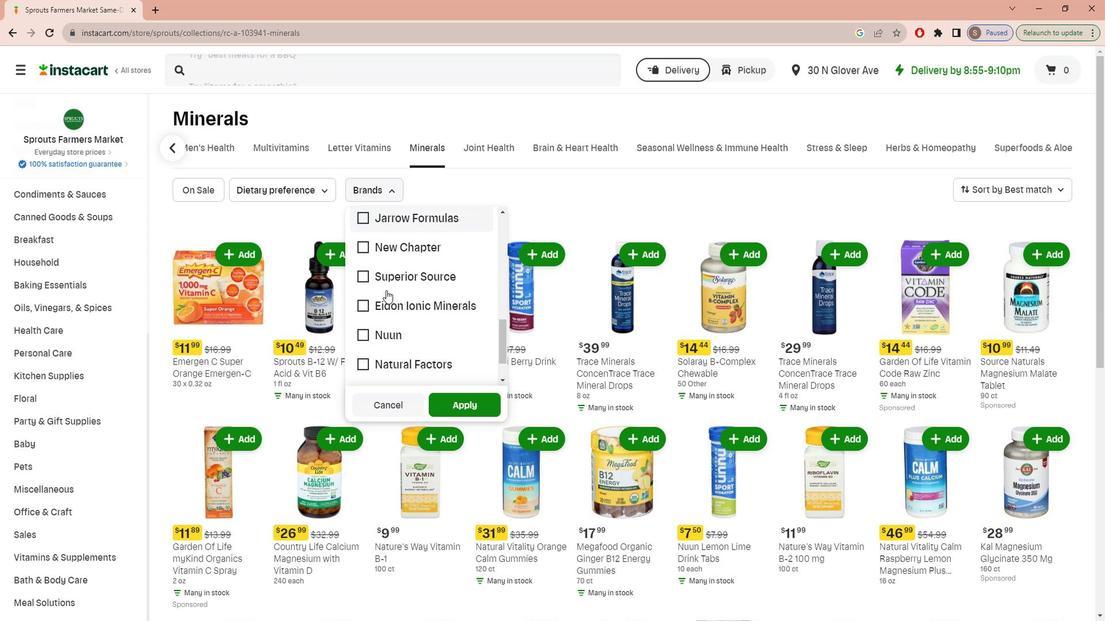 
Action: Mouse moved to (393, 287)
Screenshot: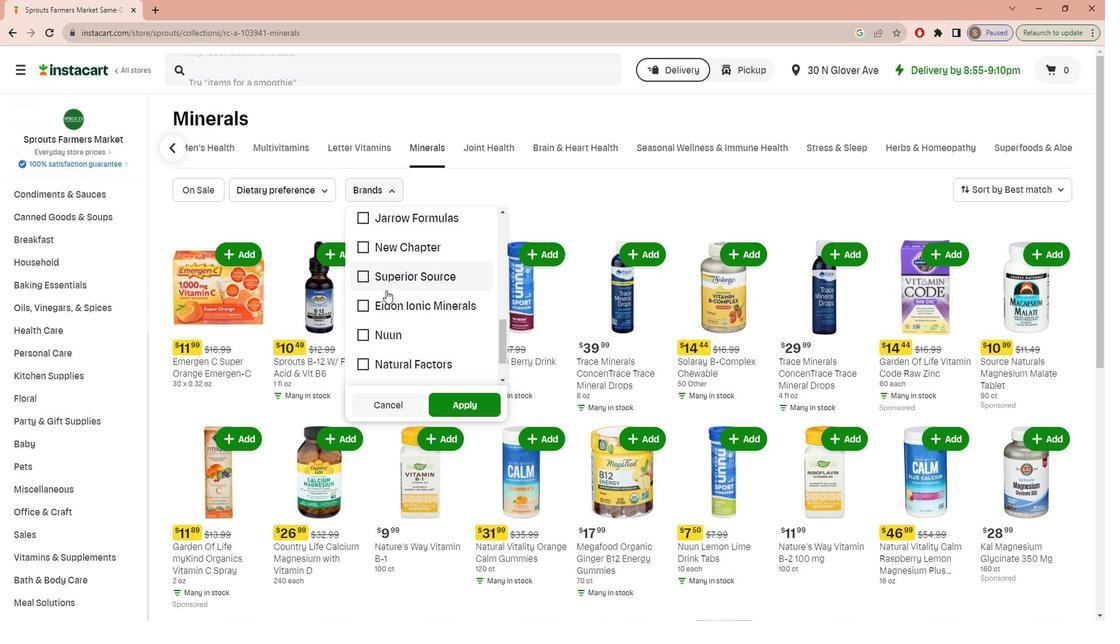
Action: Mouse scrolled (393, 286) with delta (0, 0)
Screenshot: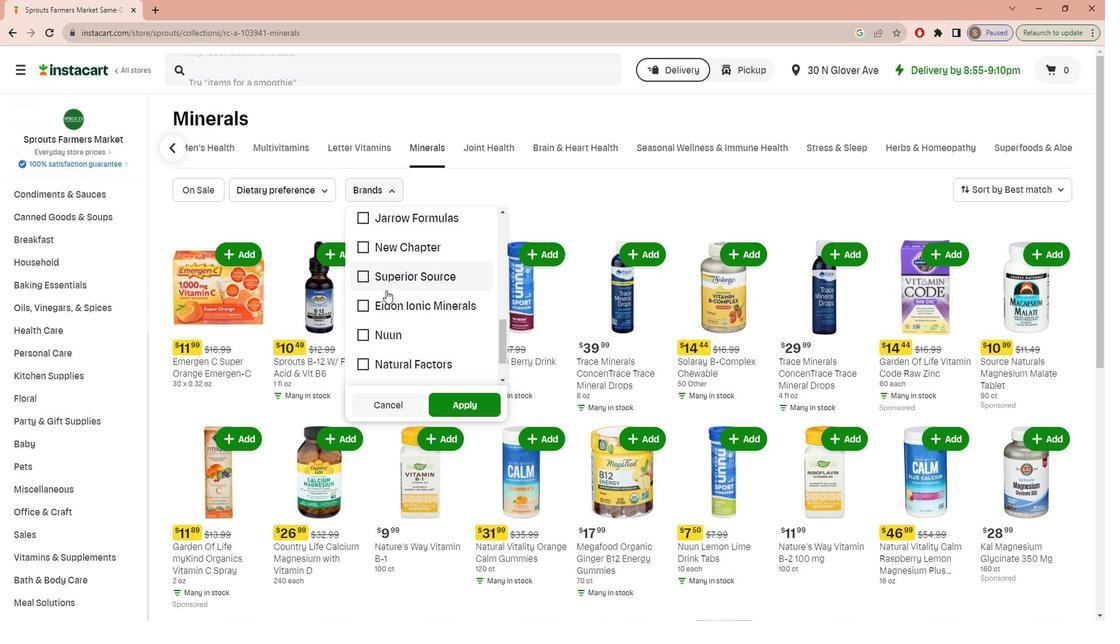 
Action: Mouse moved to (396, 280)
Screenshot: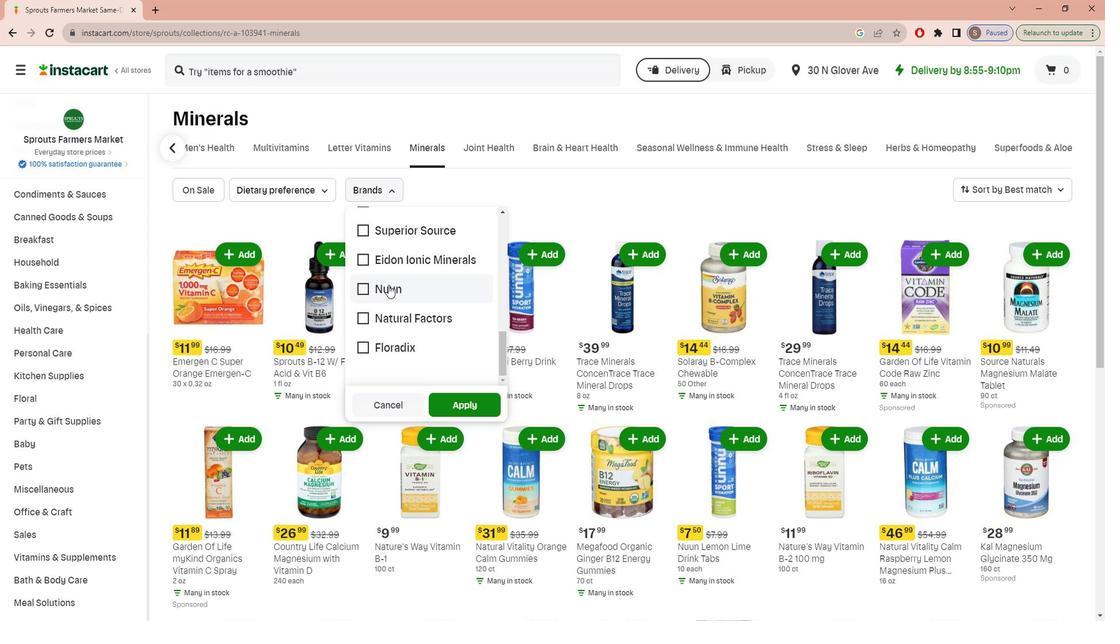 
Action: Mouse pressed left at (396, 280)
Screenshot: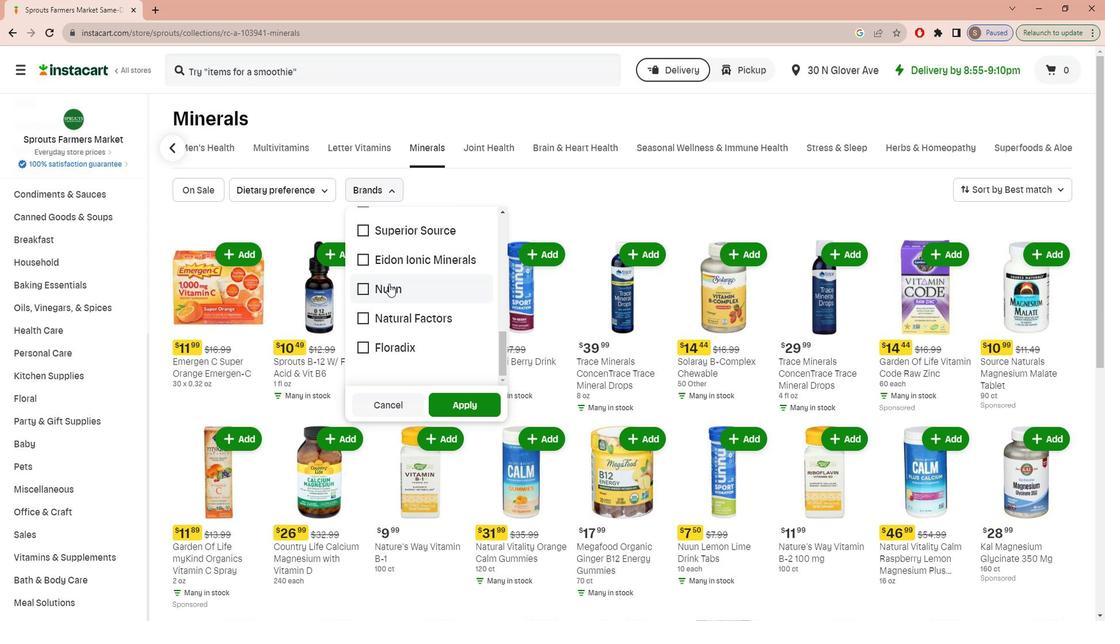 
Action: Mouse moved to (462, 394)
Screenshot: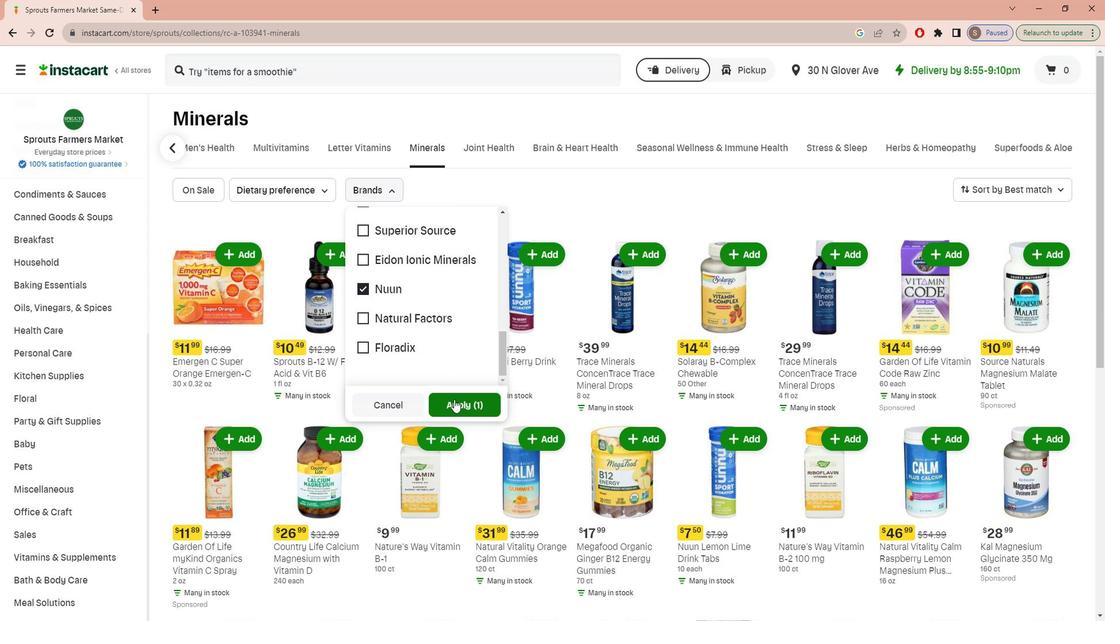 
Action: Mouse pressed left at (462, 394)
Screenshot: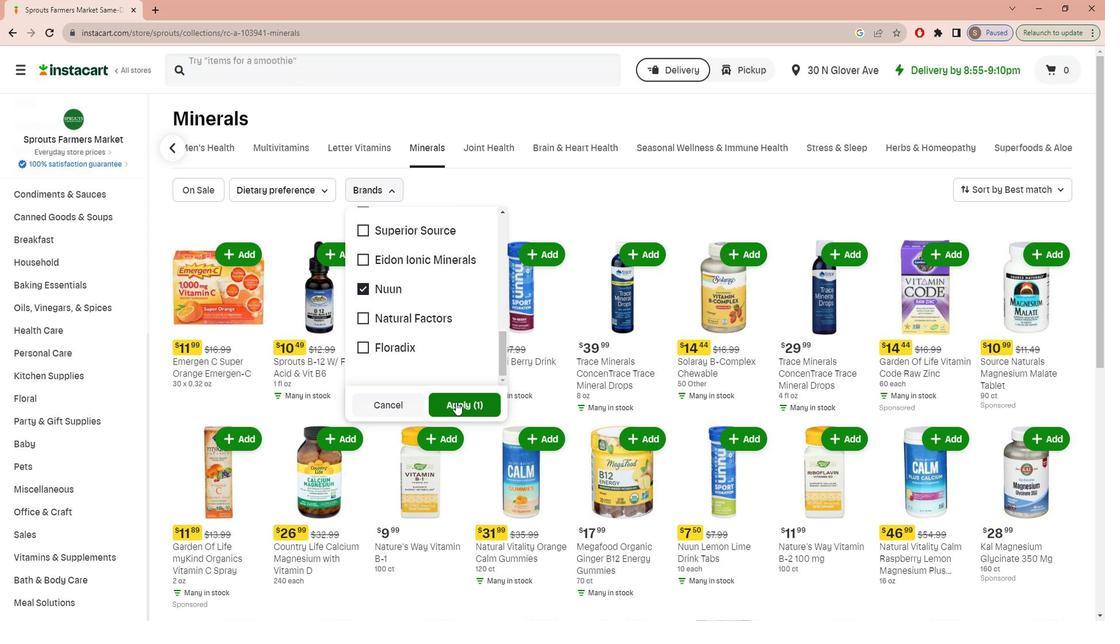 
Action: Mouse moved to (590, 411)
Screenshot: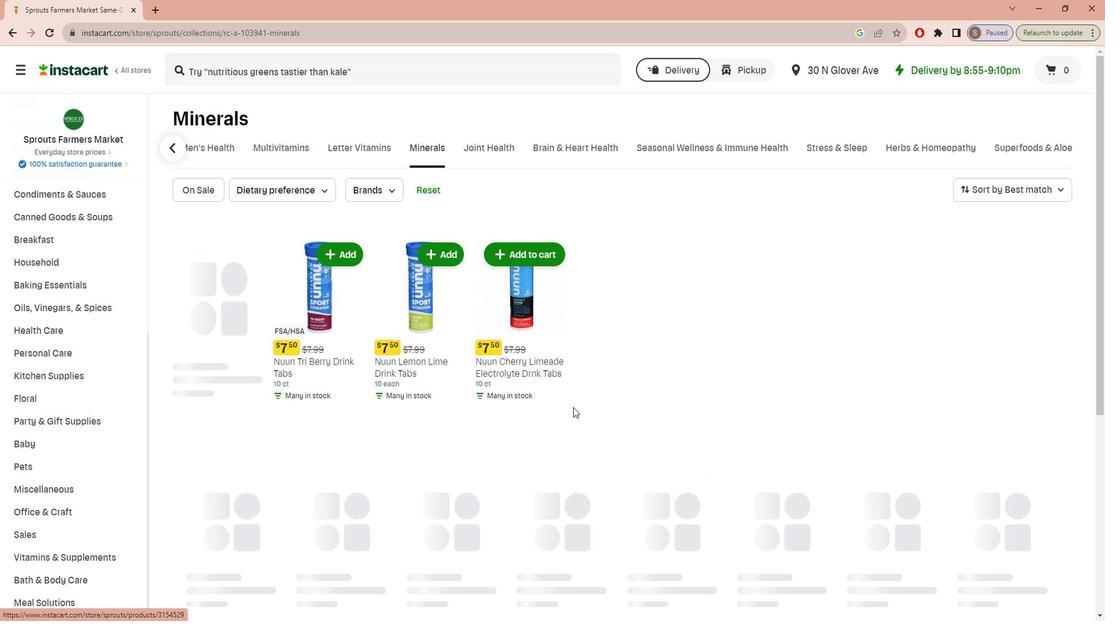 
